 Task: Search one way flight ticket for 4 adults, 2 children, 2 infants in seat and 1 infant on lap in premium economy from Waterloo: Waterloo Regional Airport to Laramie: Laramie Regional Airport on 5-3-2023. Choice of flights is American. Number of bags: 2 carry on bags. Price is upto 89000. Outbound departure time preference is 13:00.
Action: Mouse moved to (354, 298)
Screenshot: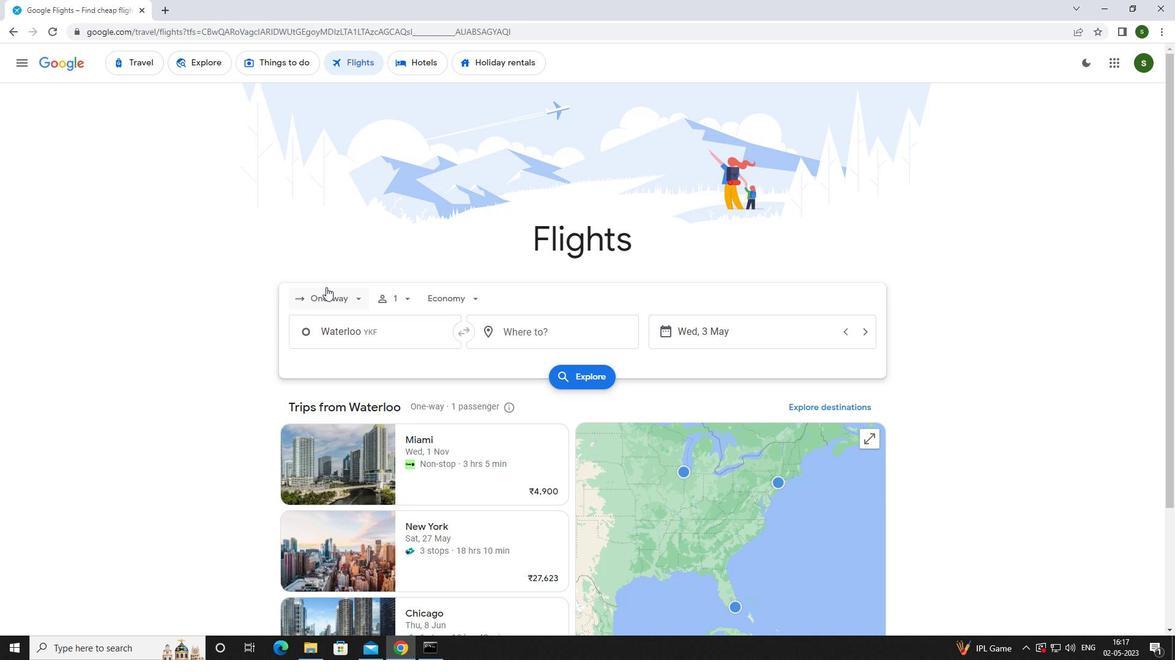 
Action: Mouse pressed left at (354, 298)
Screenshot: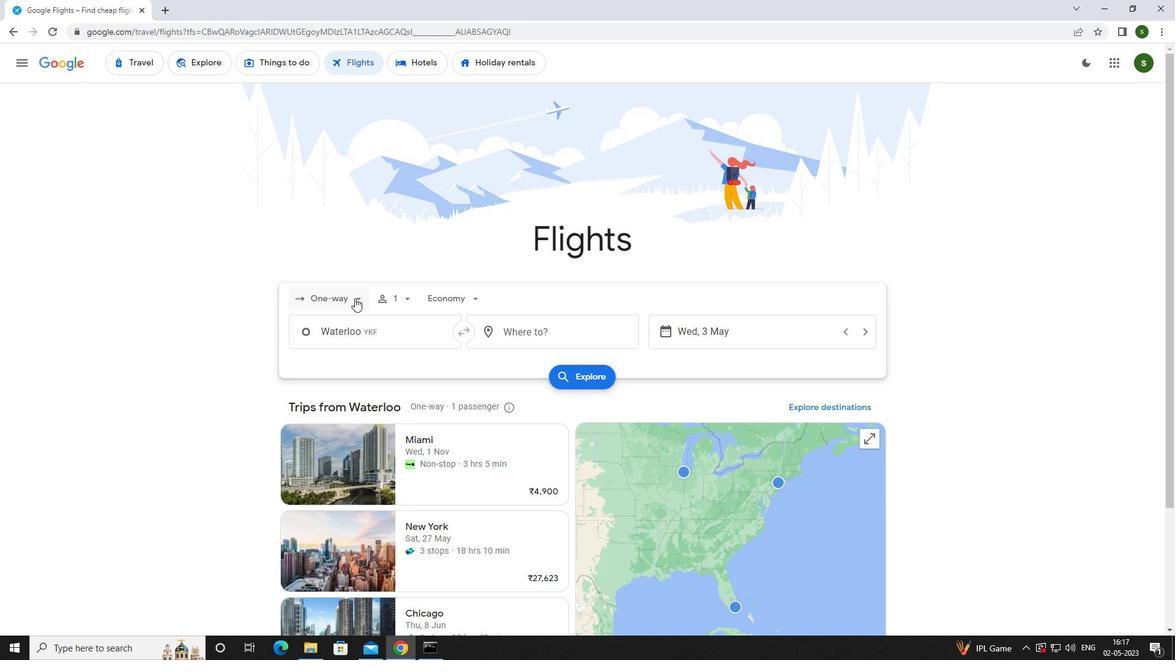 
Action: Mouse moved to (343, 352)
Screenshot: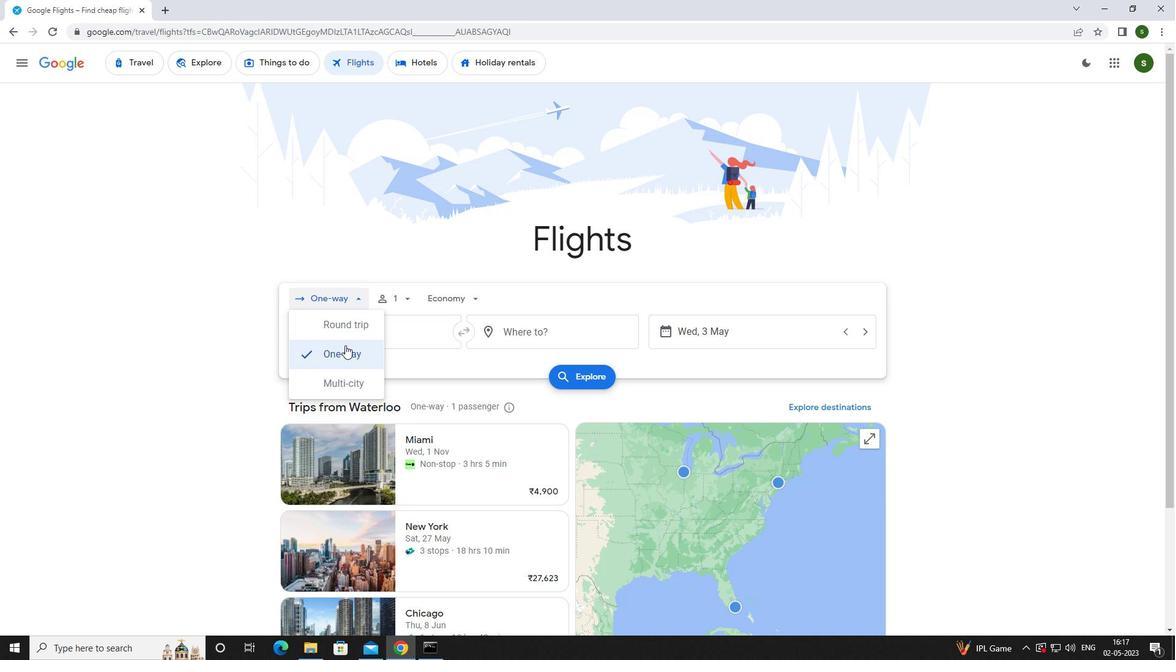 
Action: Mouse pressed left at (343, 352)
Screenshot: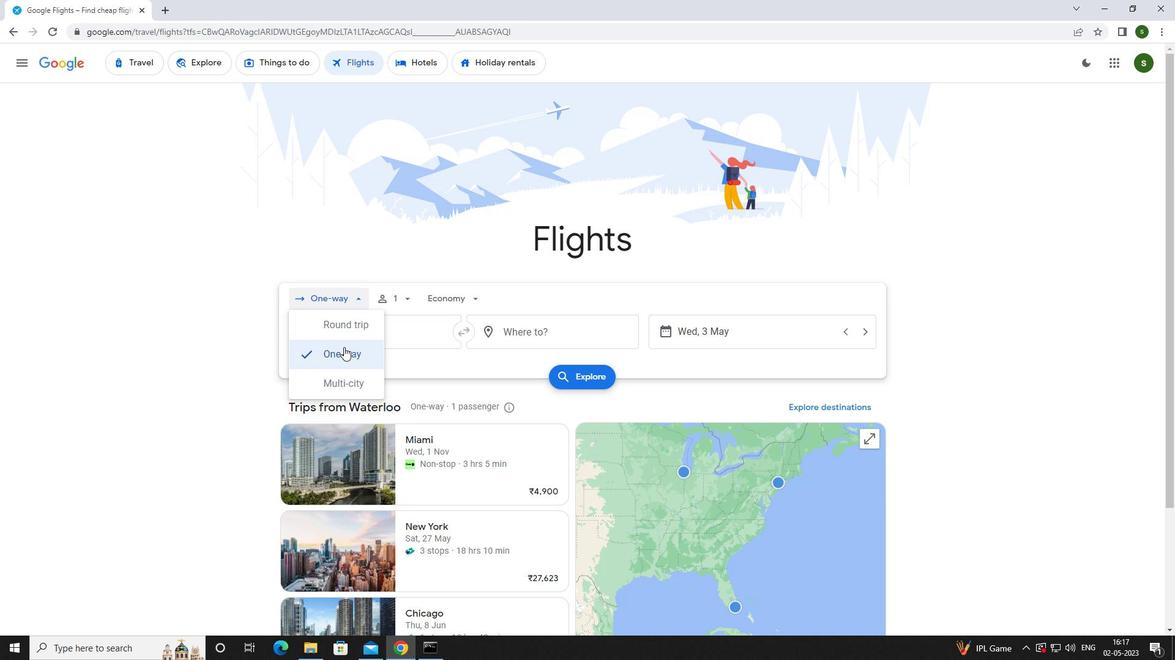 
Action: Mouse moved to (397, 295)
Screenshot: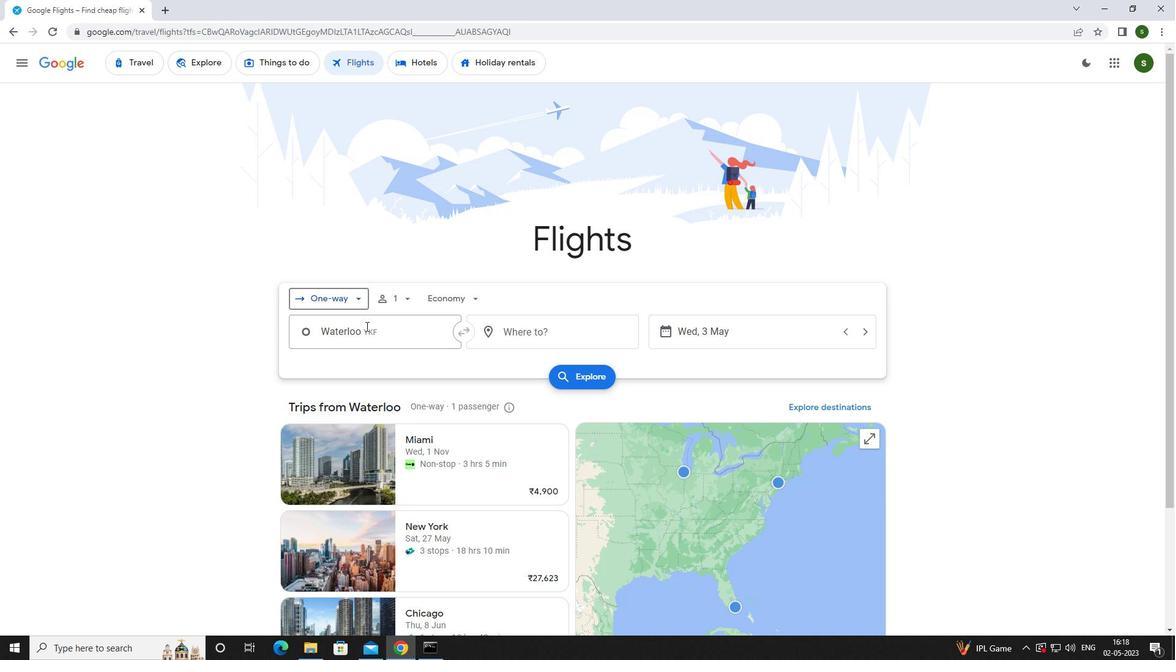 
Action: Mouse pressed left at (397, 295)
Screenshot: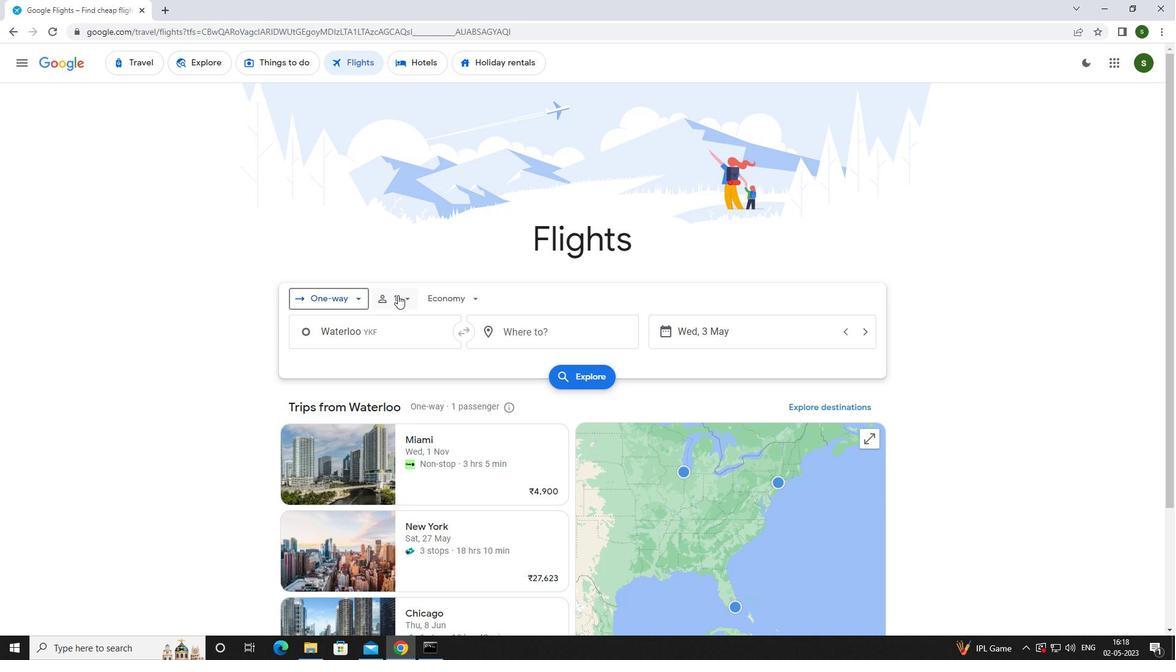 
Action: Mouse moved to (504, 329)
Screenshot: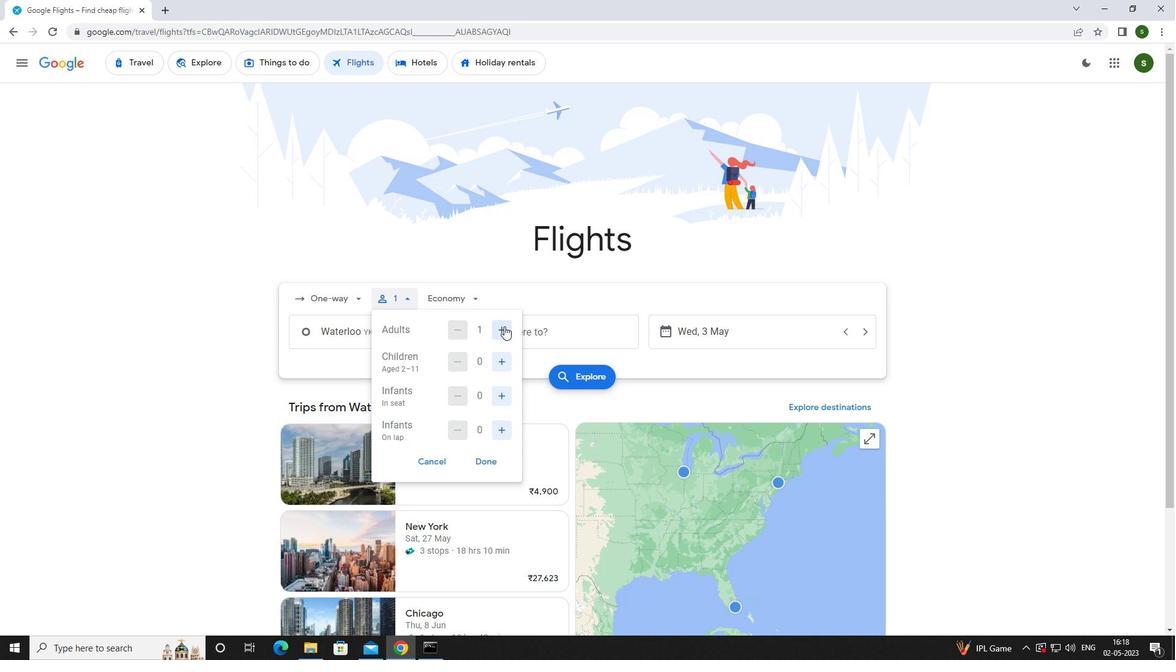
Action: Mouse pressed left at (504, 329)
Screenshot: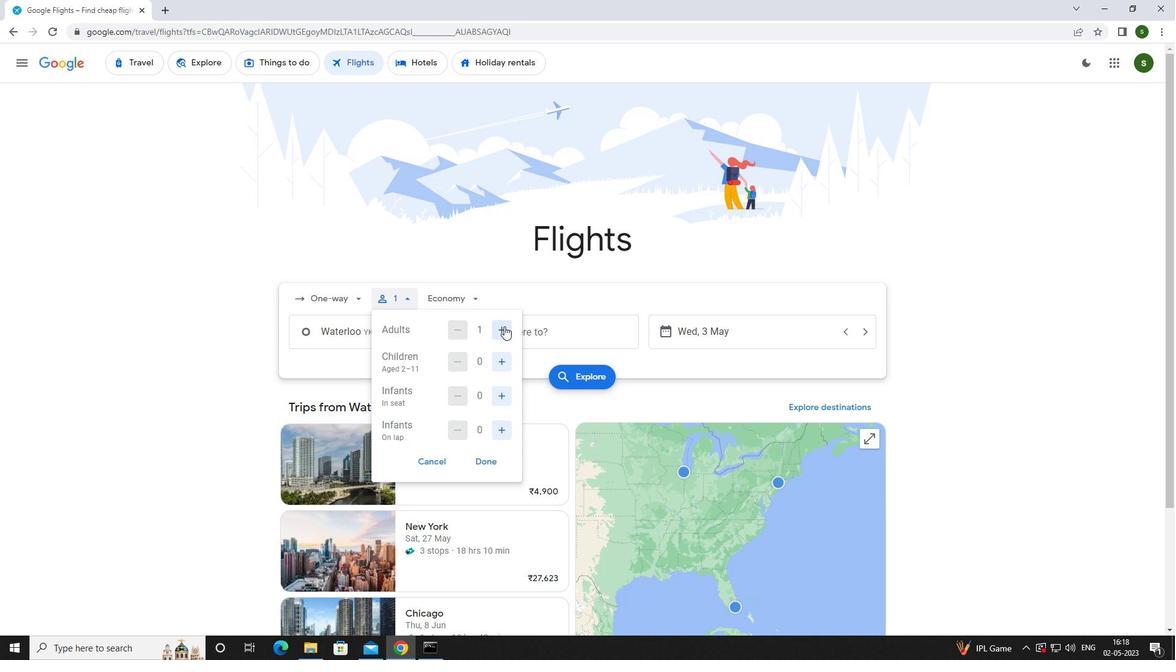 
Action: Mouse moved to (506, 329)
Screenshot: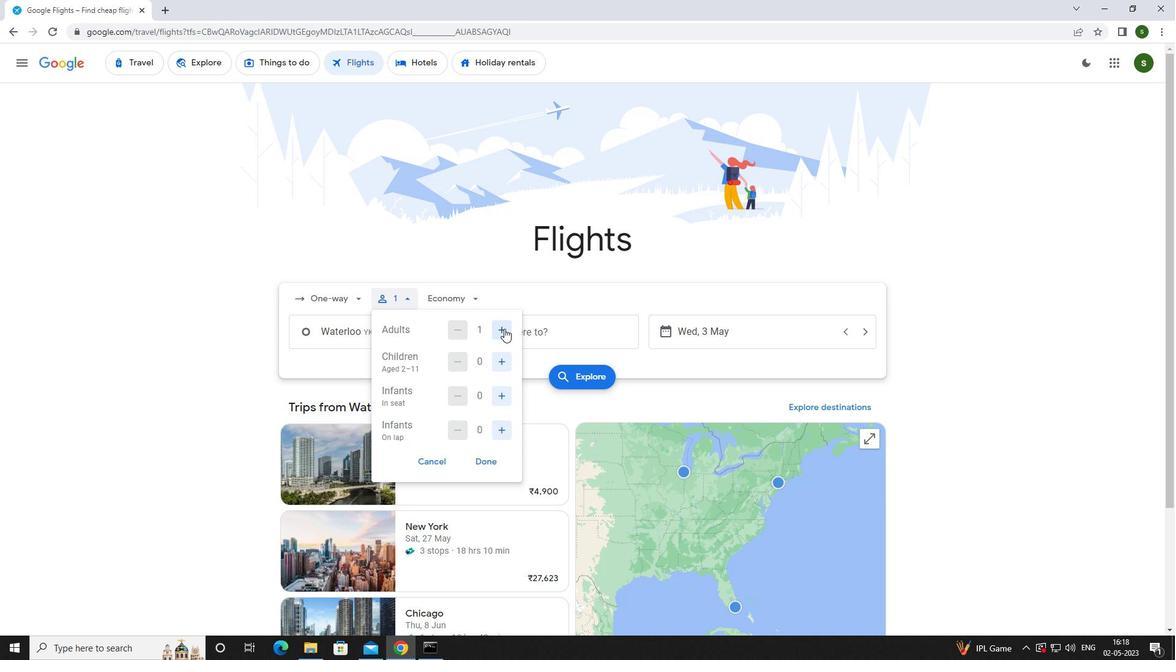 
Action: Mouse pressed left at (506, 329)
Screenshot: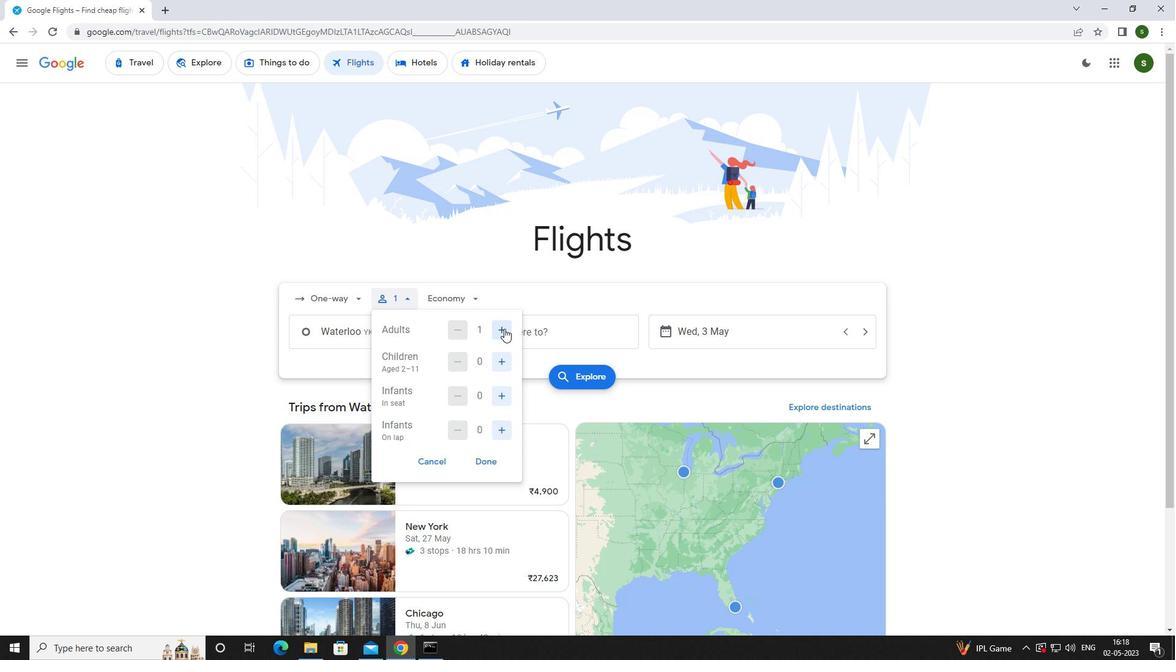 
Action: Mouse moved to (506, 328)
Screenshot: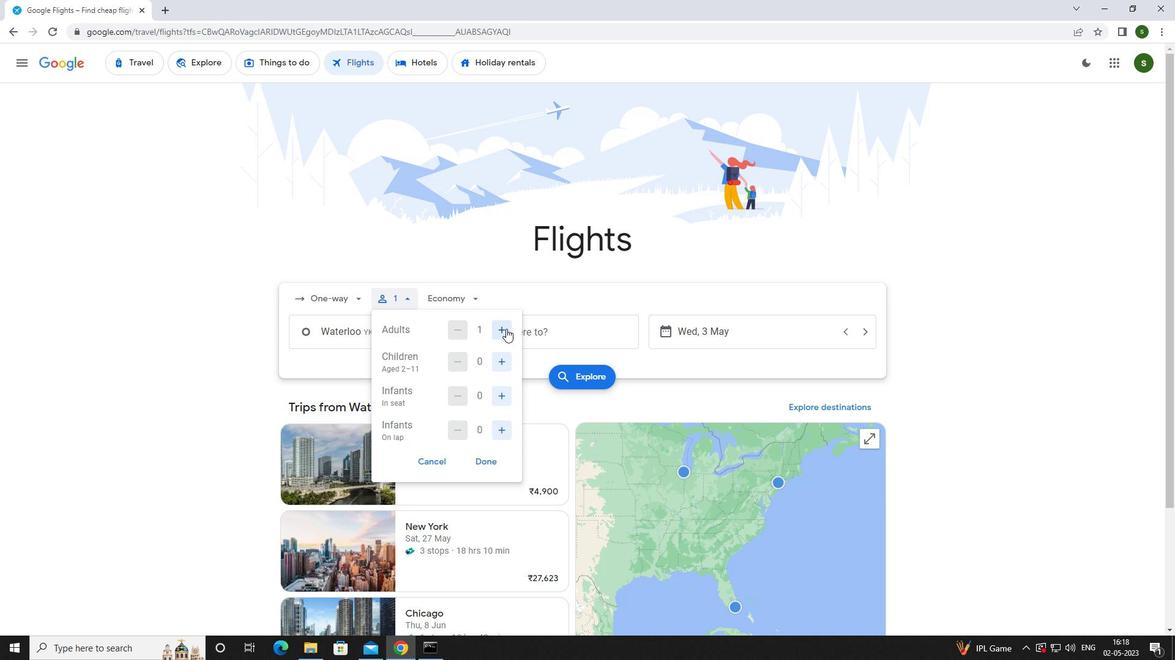 
Action: Mouse pressed left at (506, 328)
Screenshot: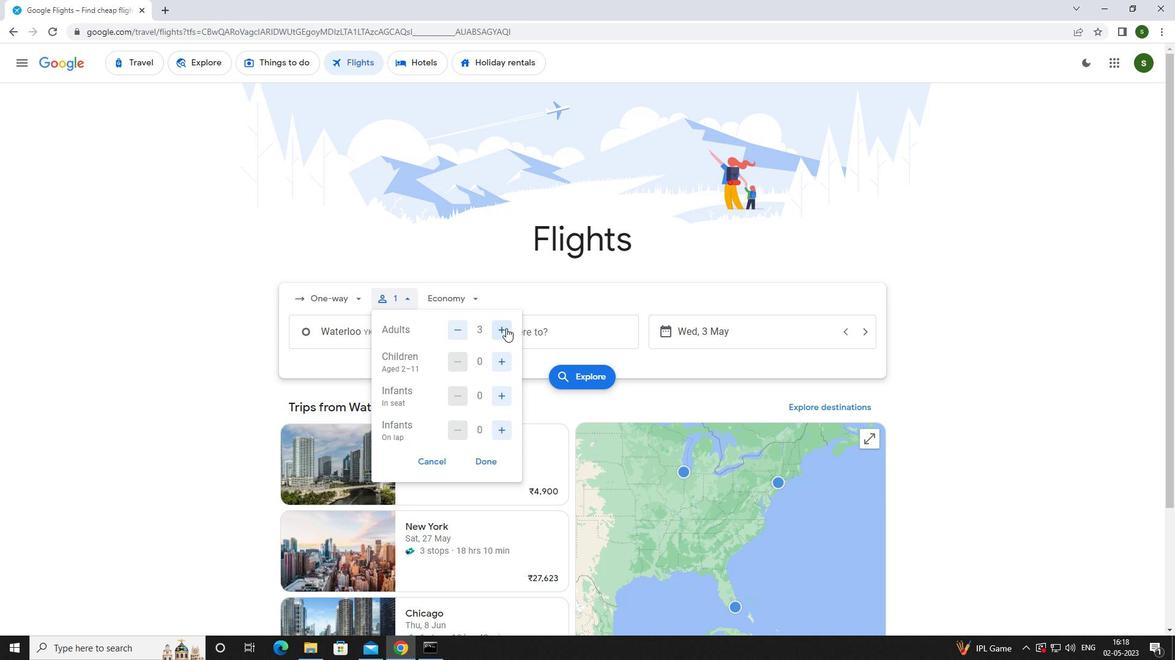 
Action: Mouse moved to (501, 360)
Screenshot: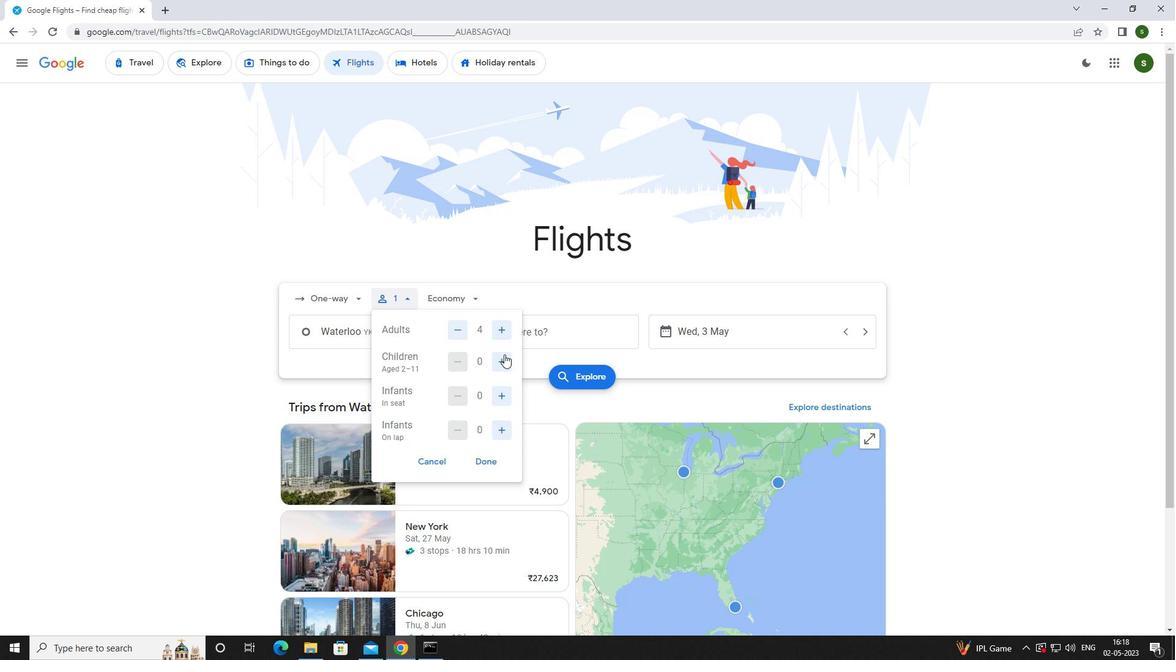 
Action: Mouse pressed left at (501, 360)
Screenshot: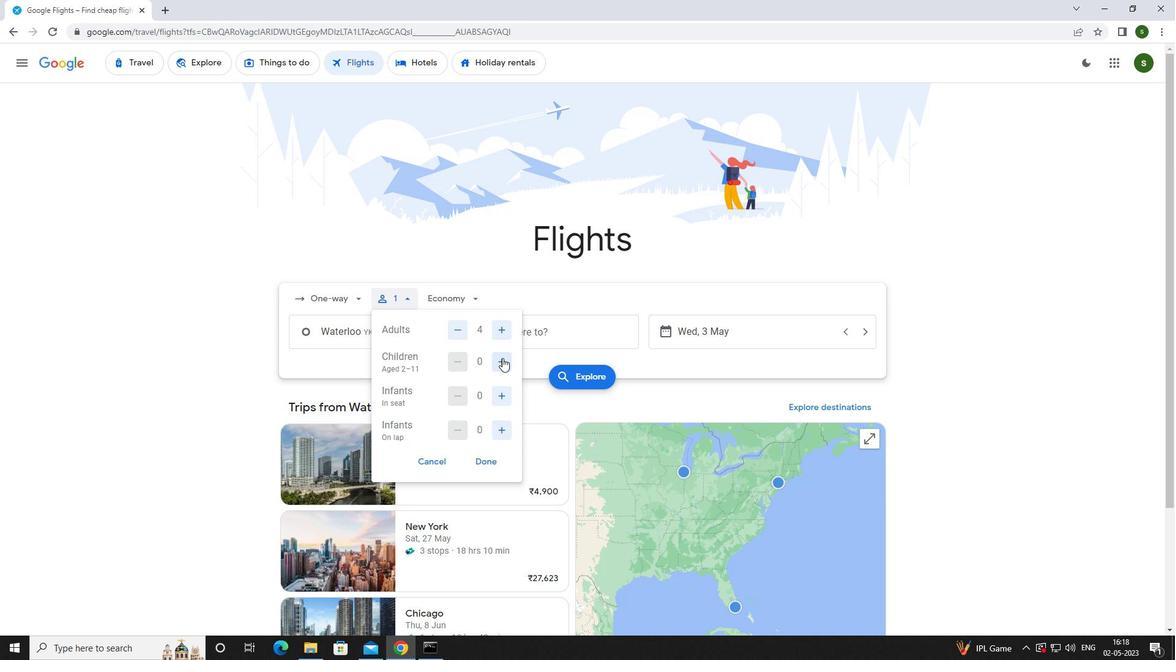 
Action: Mouse pressed left at (501, 360)
Screenshot: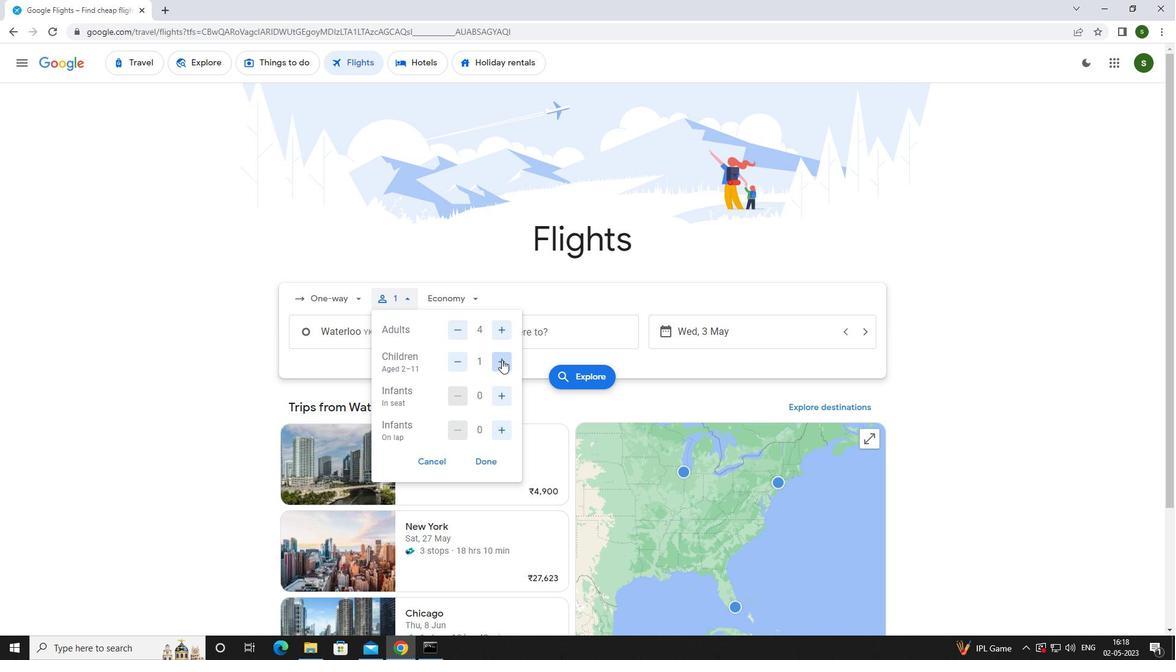 
Action: Mouse moved to (500, 396)
Screenshot: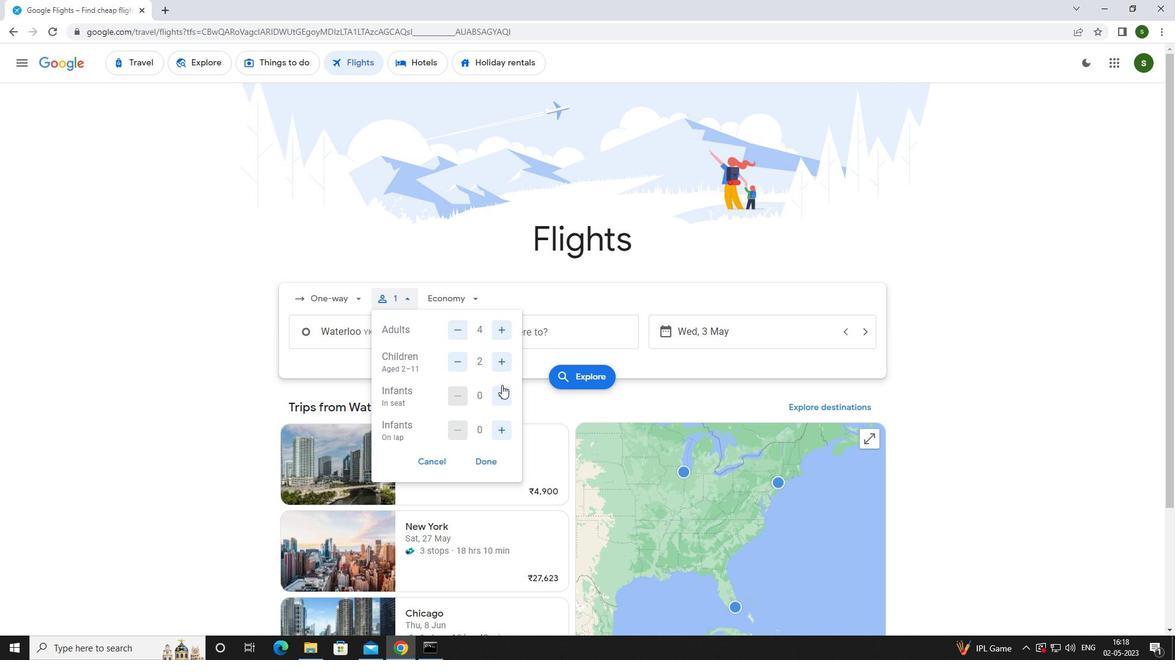 
Action: Mouse pressed left at (500, 396)
Screenshot: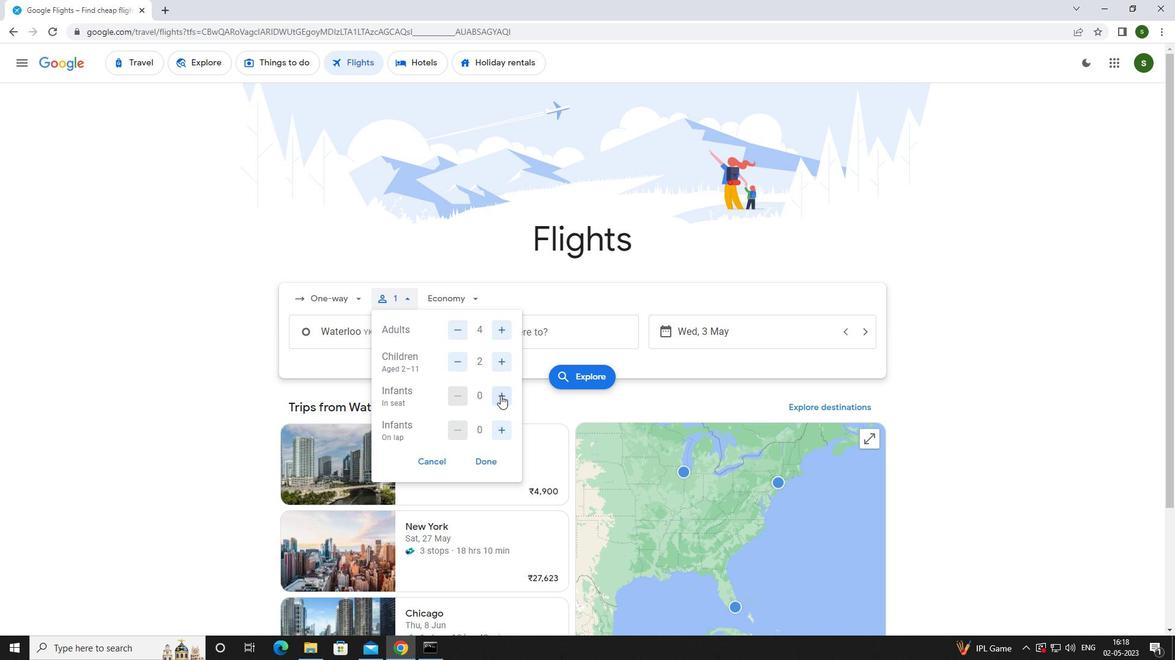 
Action: Mouse pressed left at (500, 396)
Screenshot: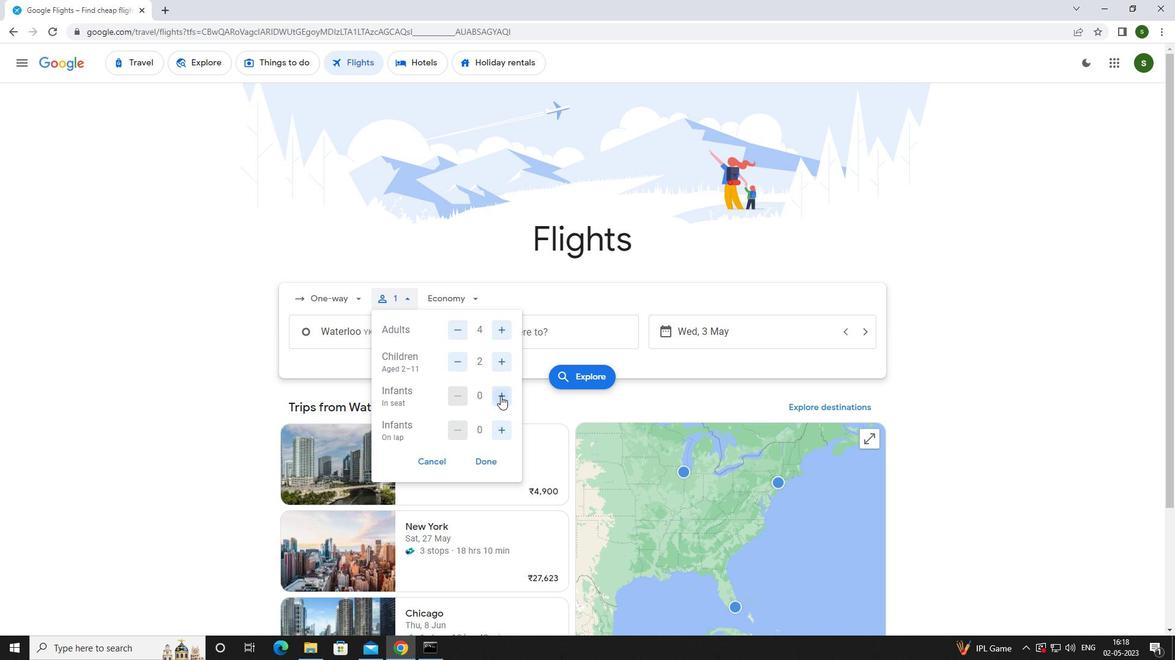 
Action: Mouse moved to (494, 425)
Screenshot: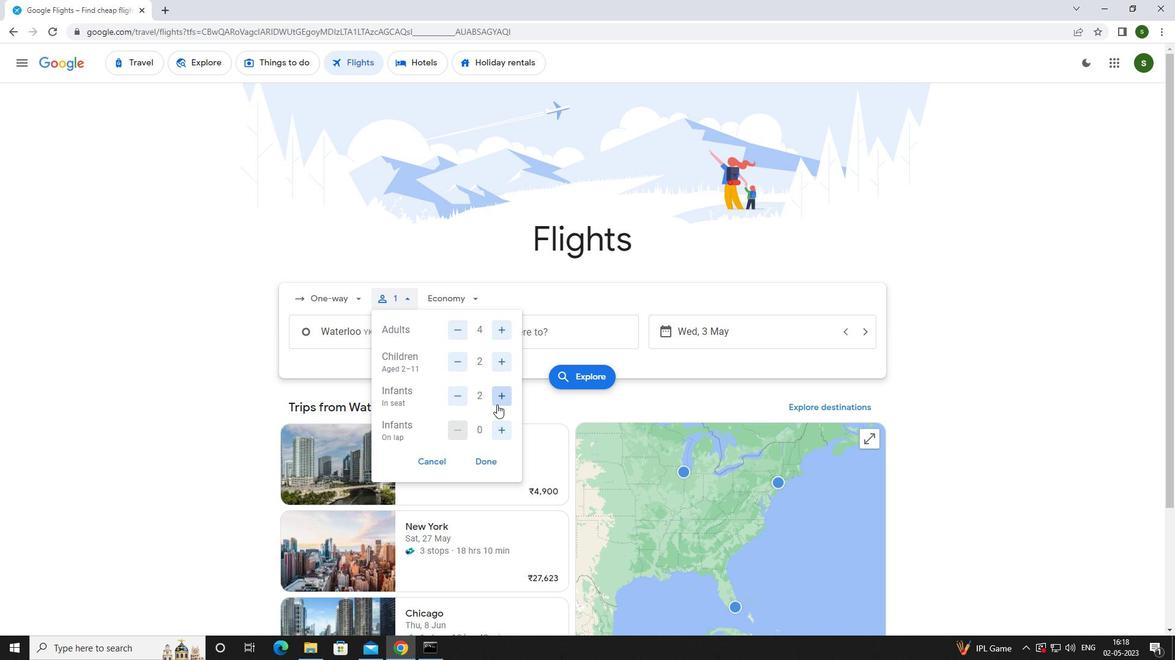
Action: Mouse pressed left at (494, 425)
Screenshot: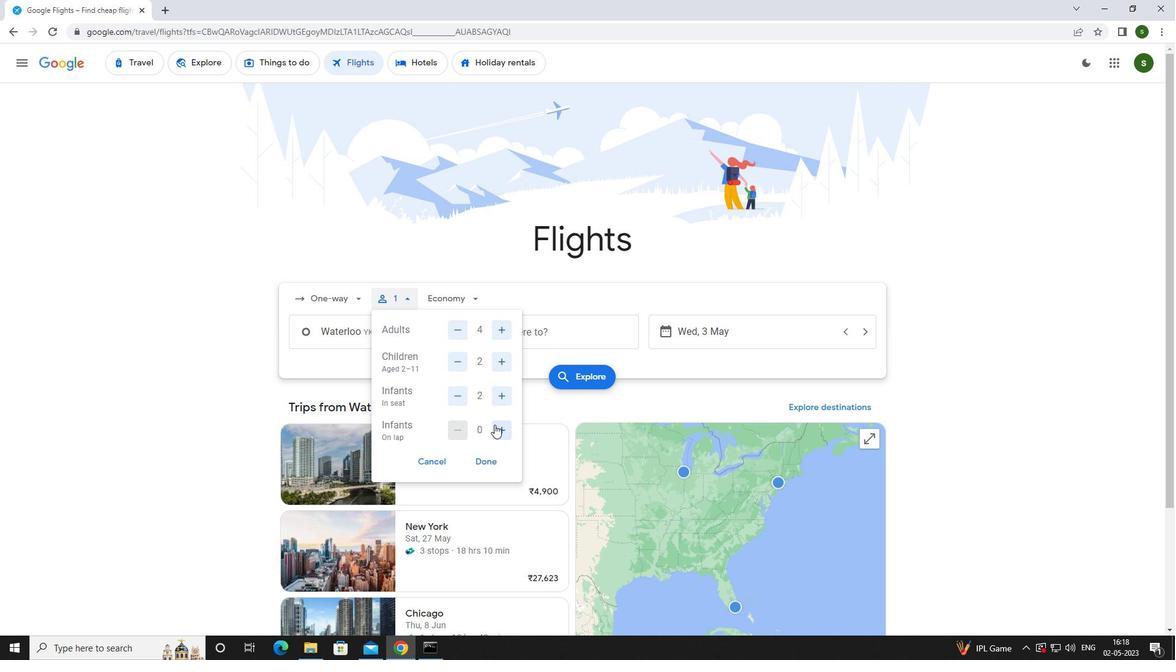 
Action: Mouse moved to (470, 302)
Screenshot: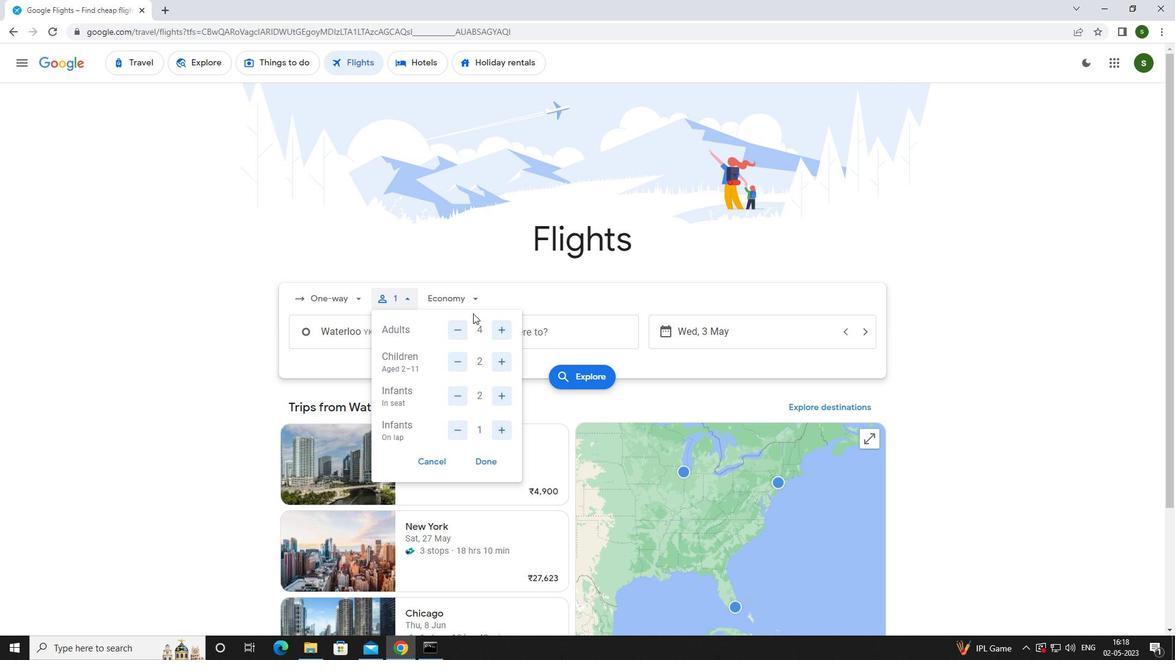 
Action: Mouse pressed left at (470, 302)
Screenshot: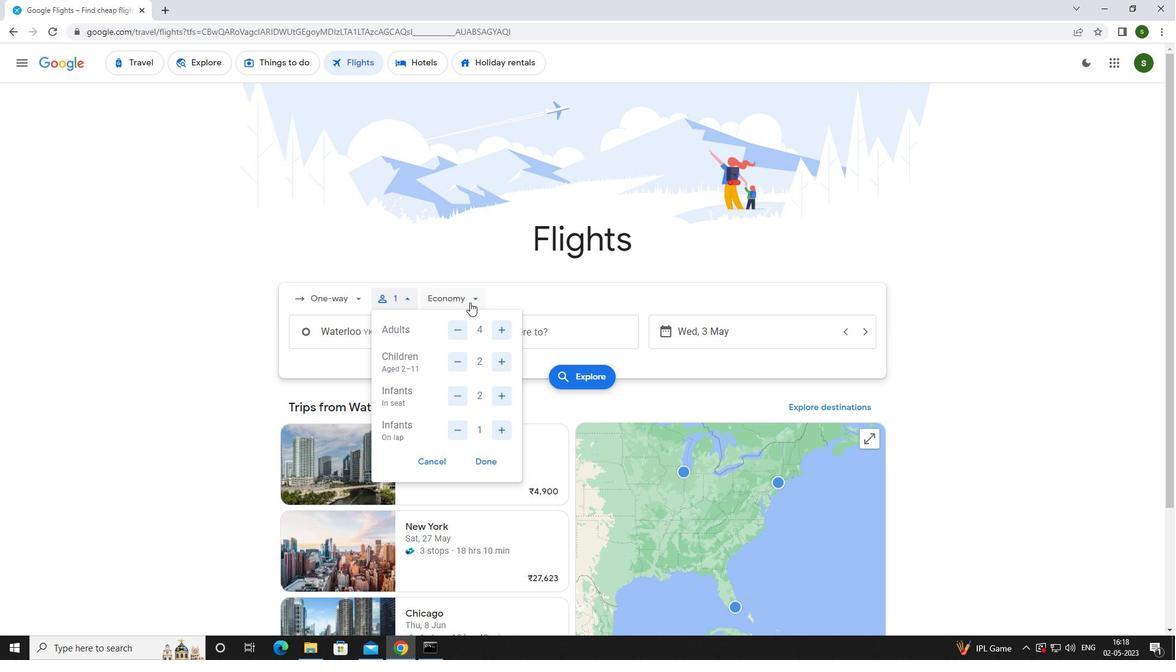
Action: Mouse moved to (476, 350)
Screenshot: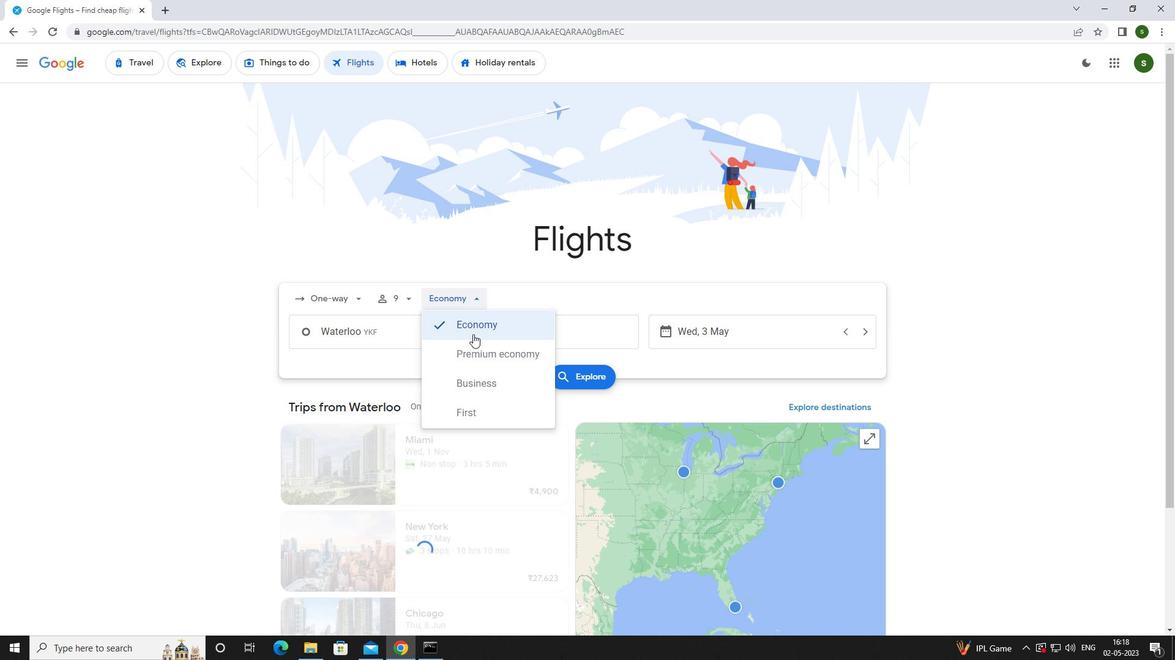 
Action: Mouse pressed left at (476, 350)
Screenshot: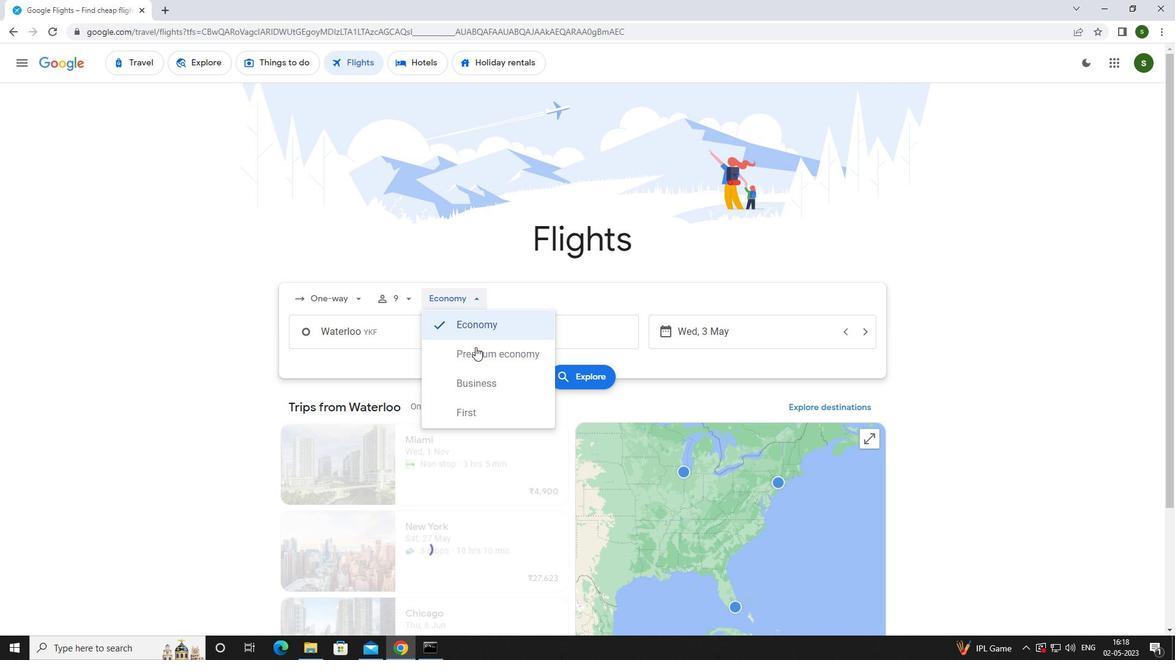 
Action: Mouse moved to (406, 336)
Screenshot: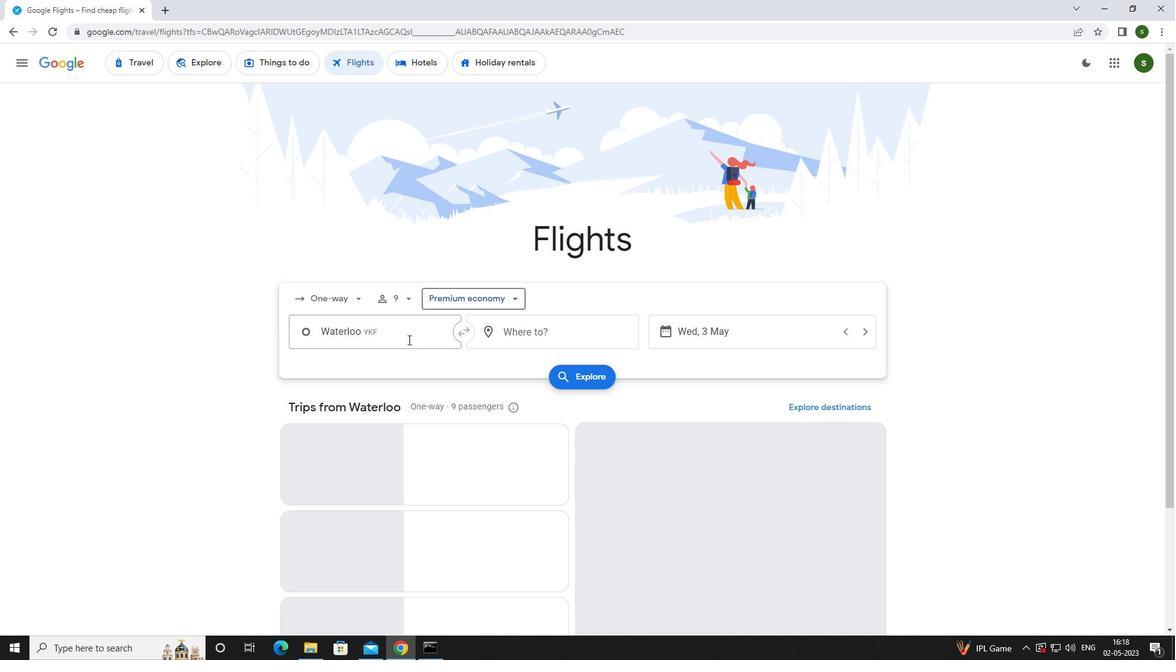 
Action: Mouse pressed left at (406, 336)
Screenshot: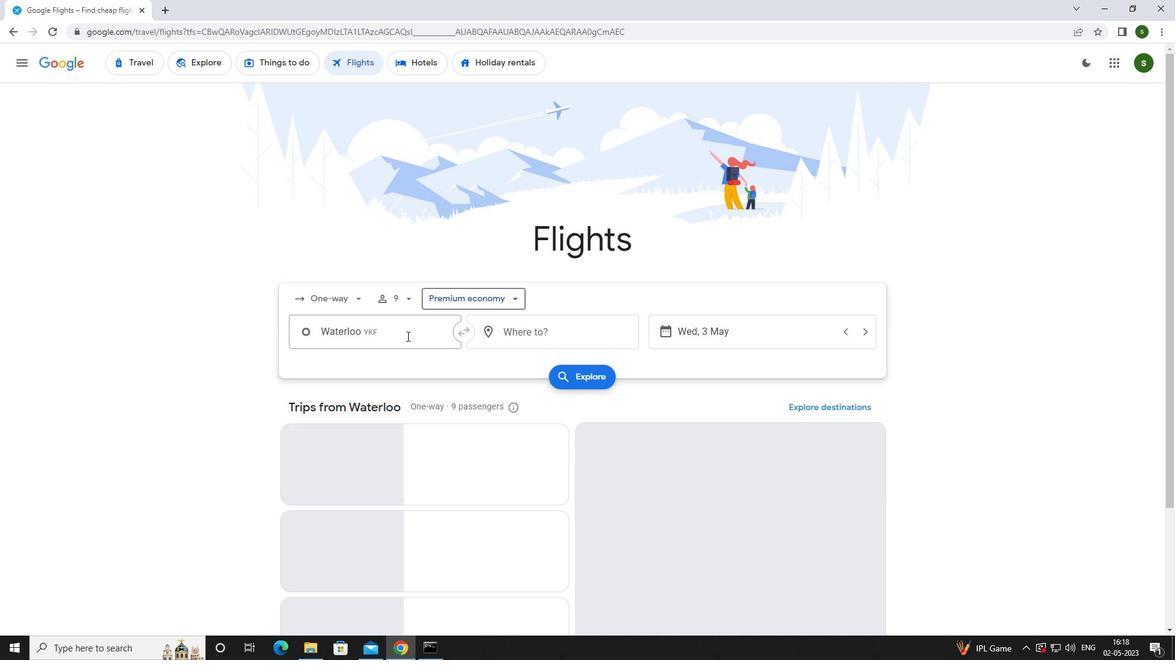 
Action: Mouse moved to (410, 333)
Screenshot: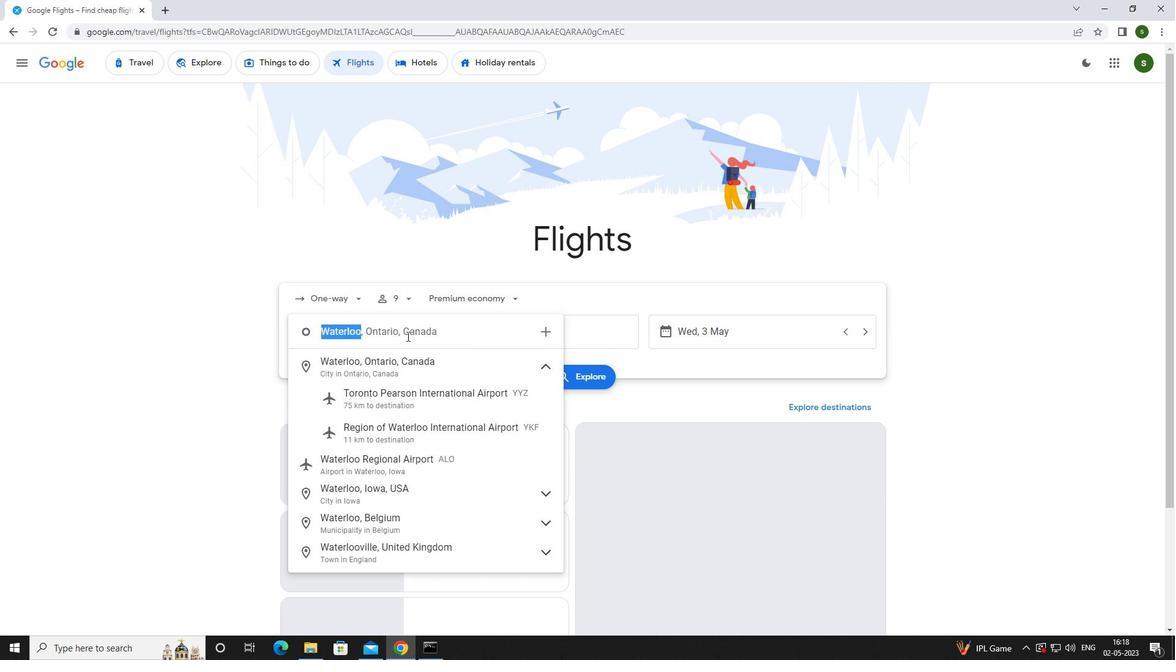 
Action: Key pressed <Key.caps_lock>w<Key.caps_lock>aterlo
Screenshot: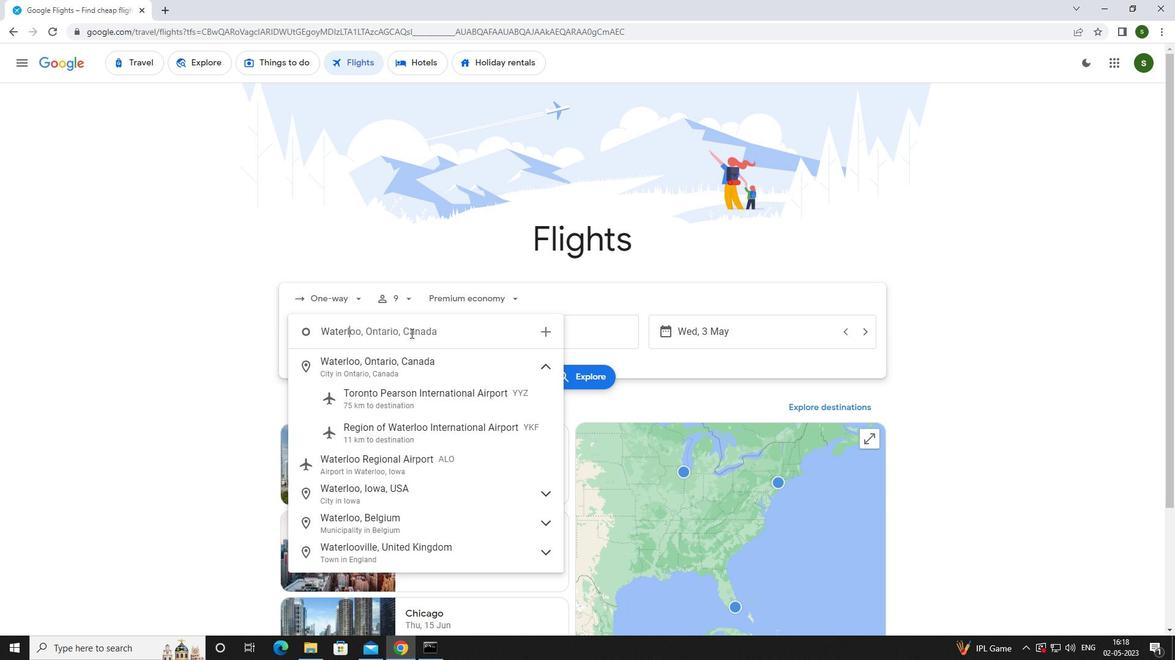 
Action: Mouse moved to (418, 432)
Screenshot: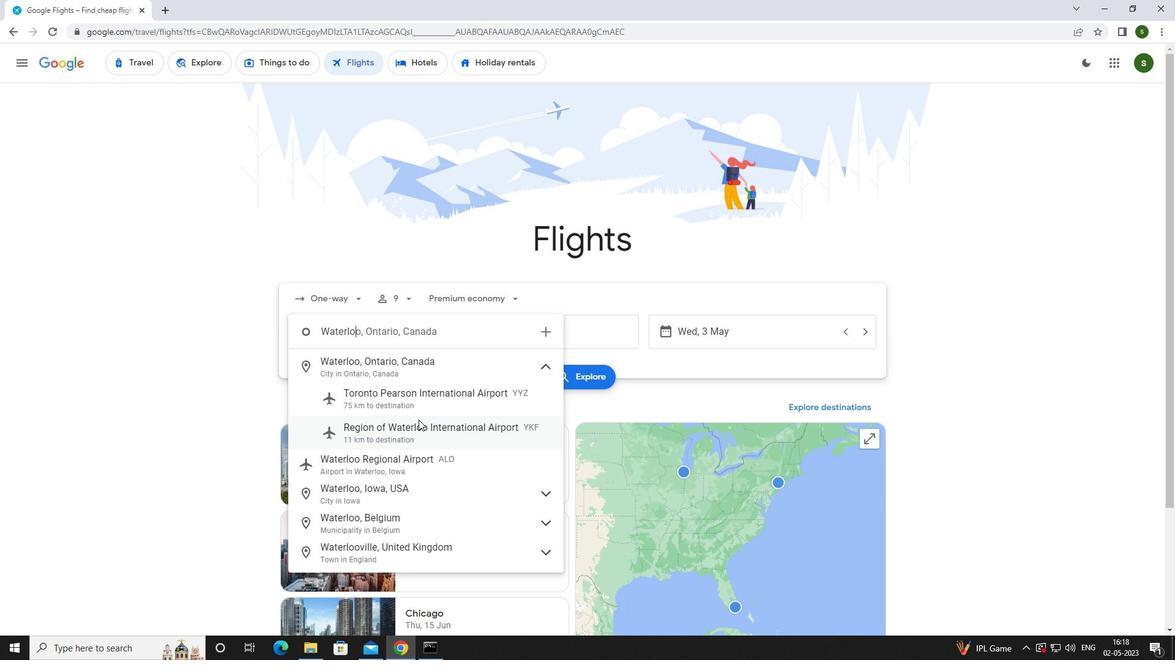 
Action: Mouse pressed left at (418, 432)
Screenshot: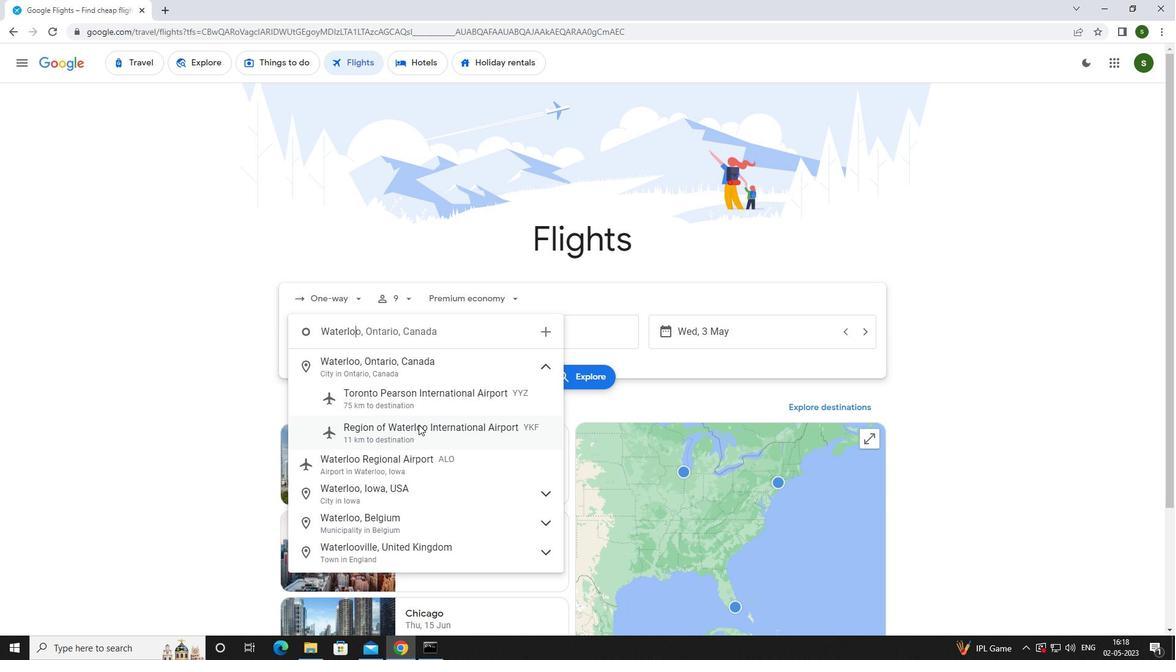 
Action: Mouse moved to (568, 336)
Screenshot: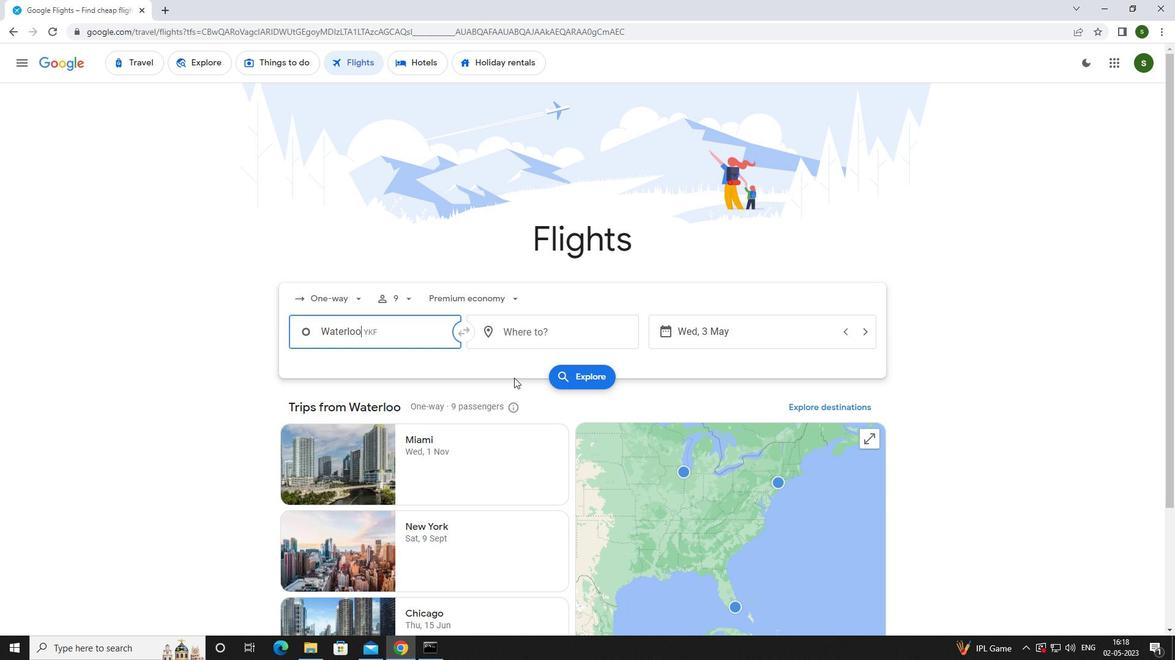 
Action: Mouse pressed left at (568, 336)
Screenshot: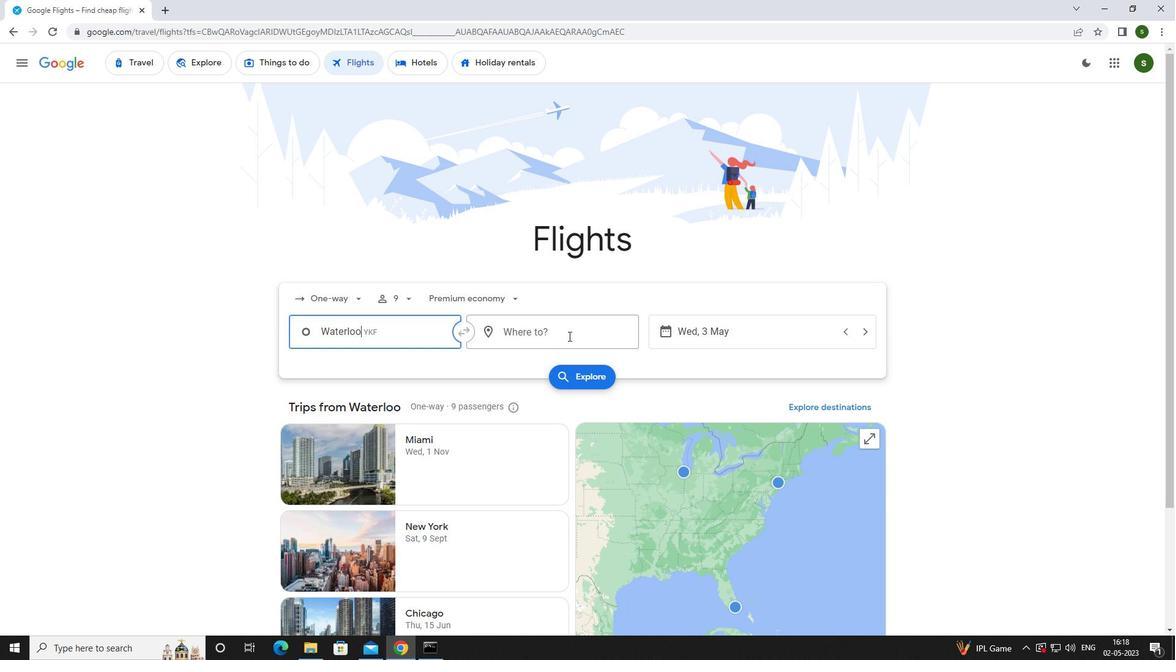 
Action: Mouse moved to (574, 335)
Screenshot: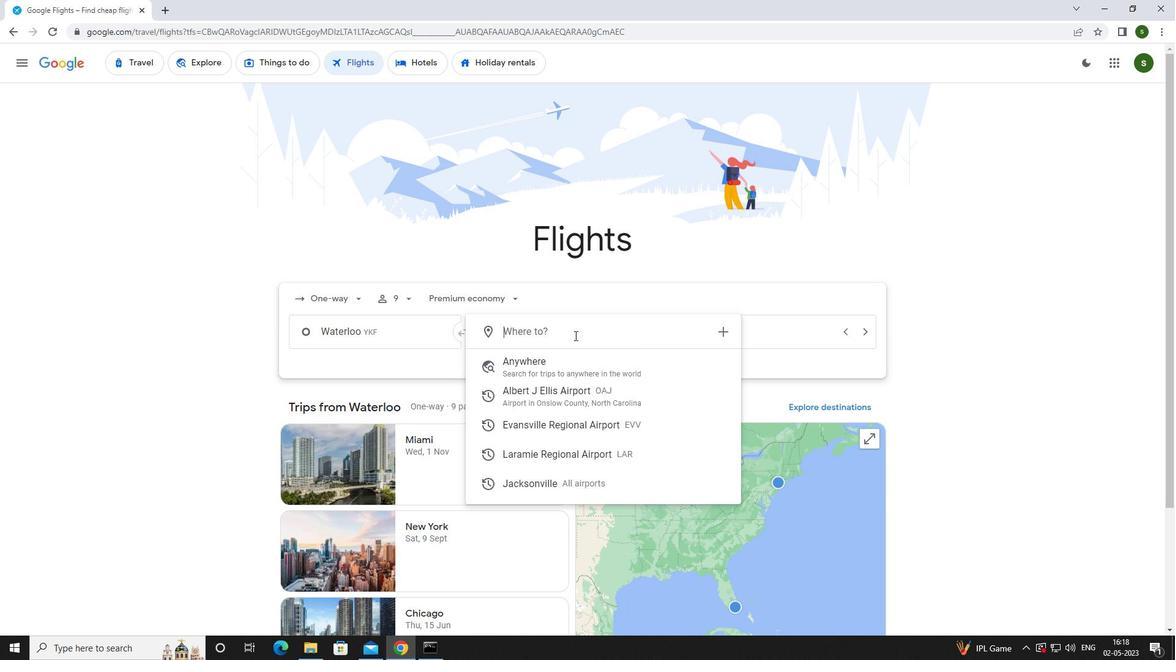 
Action: Key pressed <Key.caps_lock>l<Key.caps_lock>aramie
Screenshot: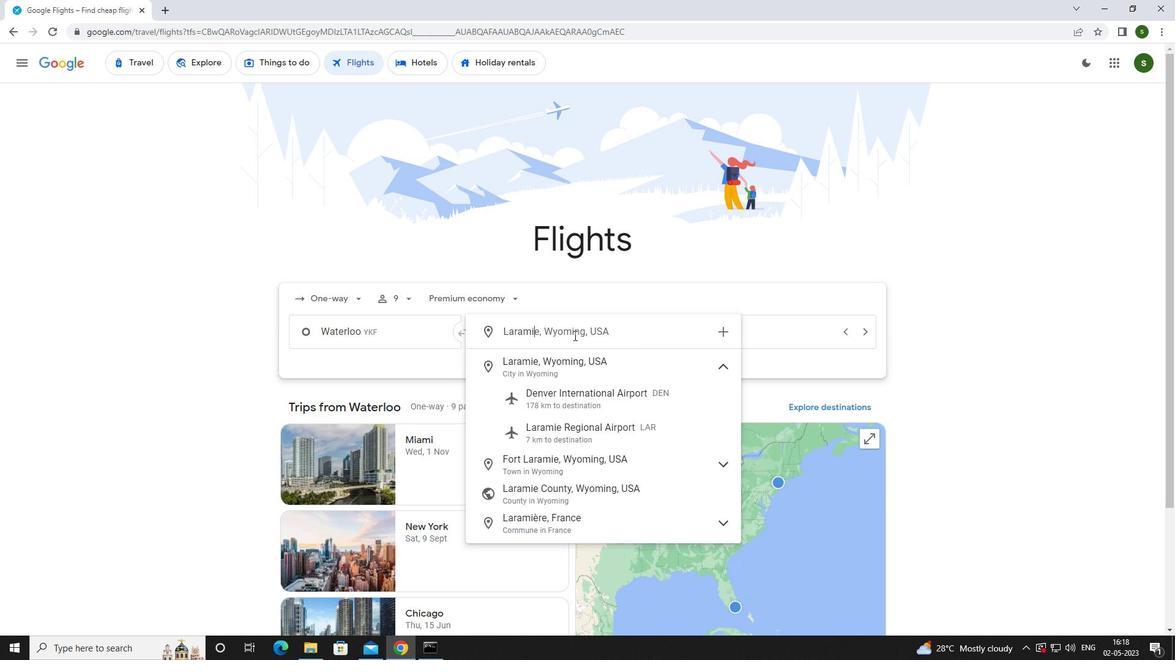 
Action: Mouse moved to (547, 440)
Screenshot: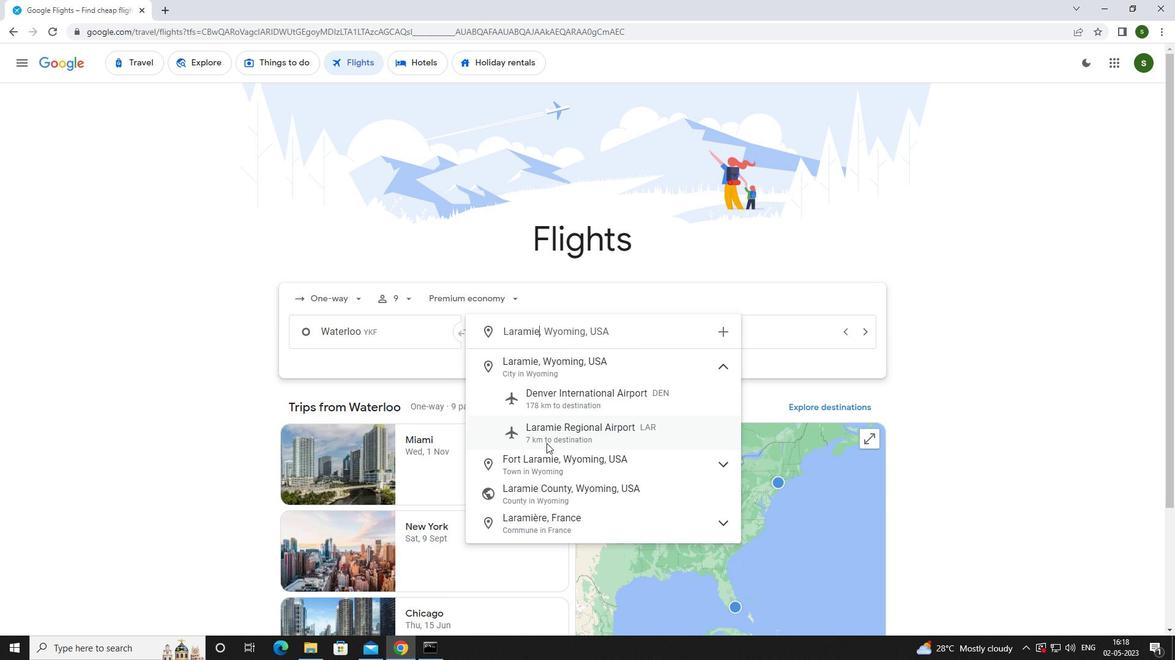 
Action: Mouse pressed left at (547, 440)
Screenshot: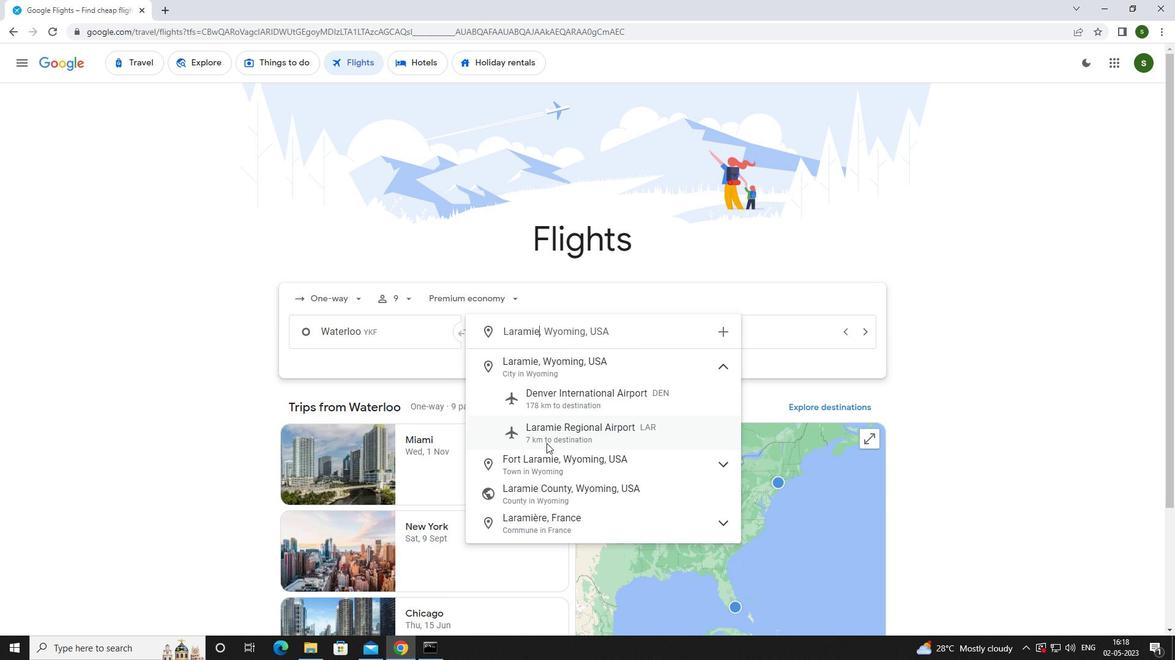 
Action: Mouse moved to (758, 333)
Screenshot: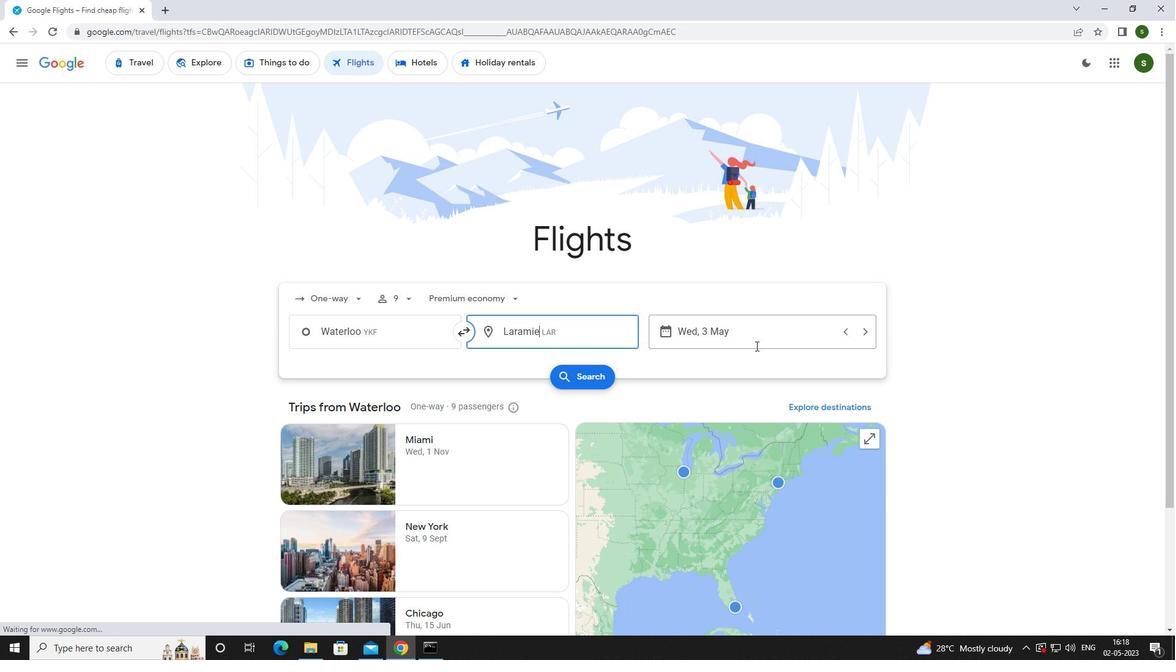 
Action: Mouse pressed left at (758, 333)
Screenshot: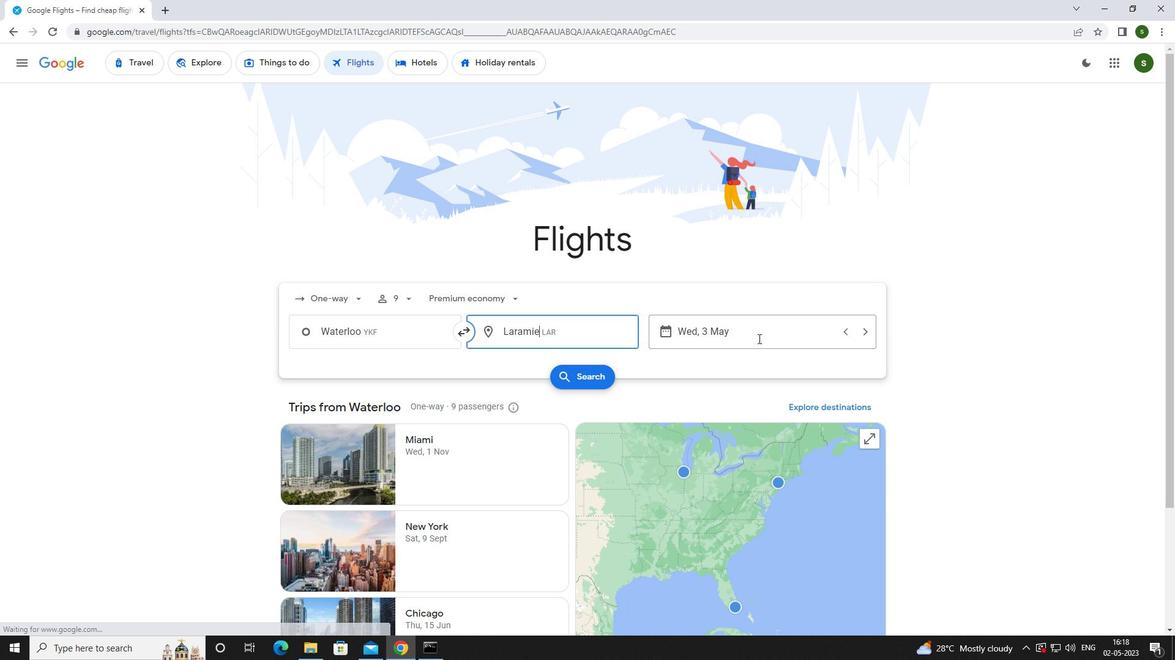
Action: Mouse moved to (531, 407)
Screenshot: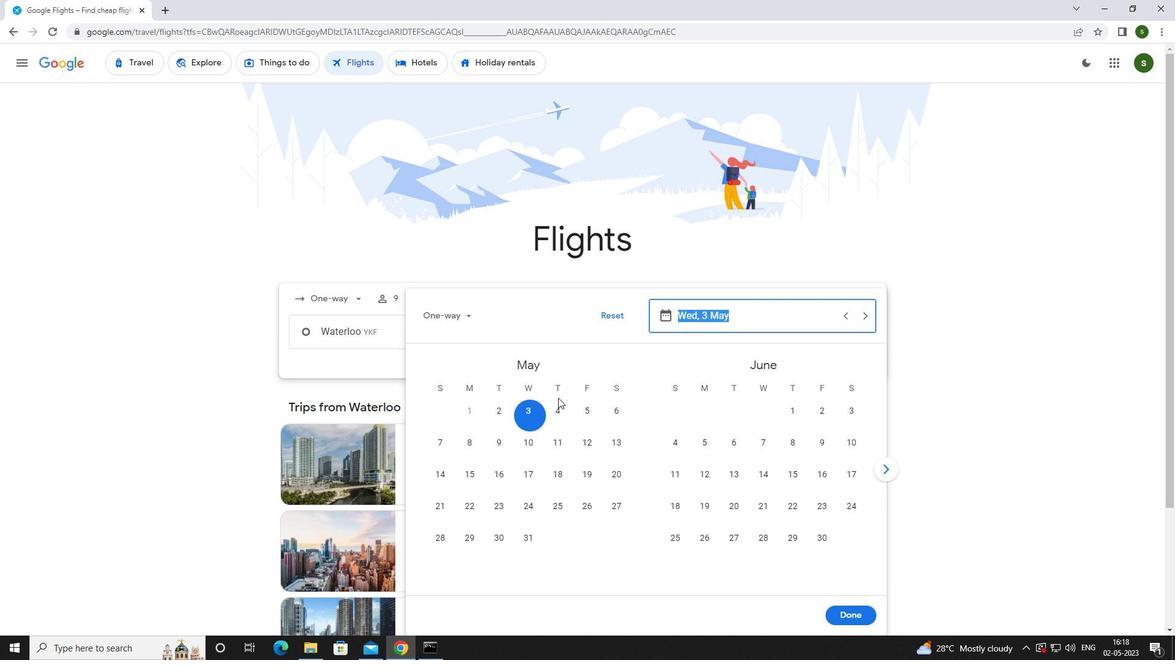 
Action: Mouse pressed left at (531, 407)
Screenshot: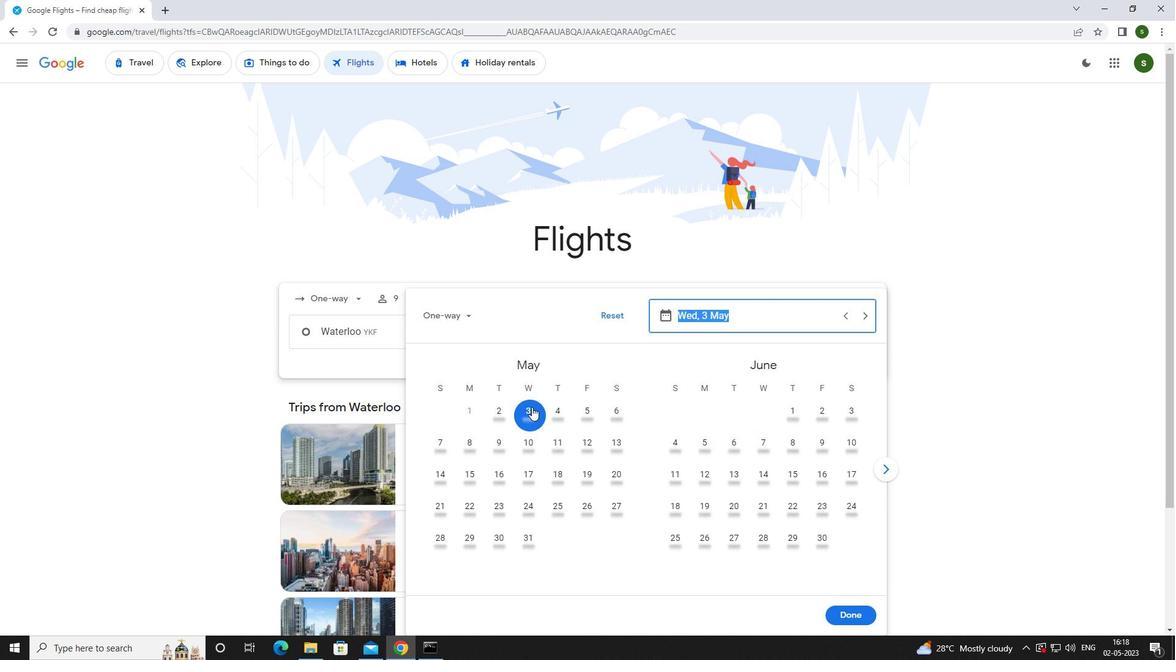 
Action: Mouse moved to (862, 614)
Screenshot: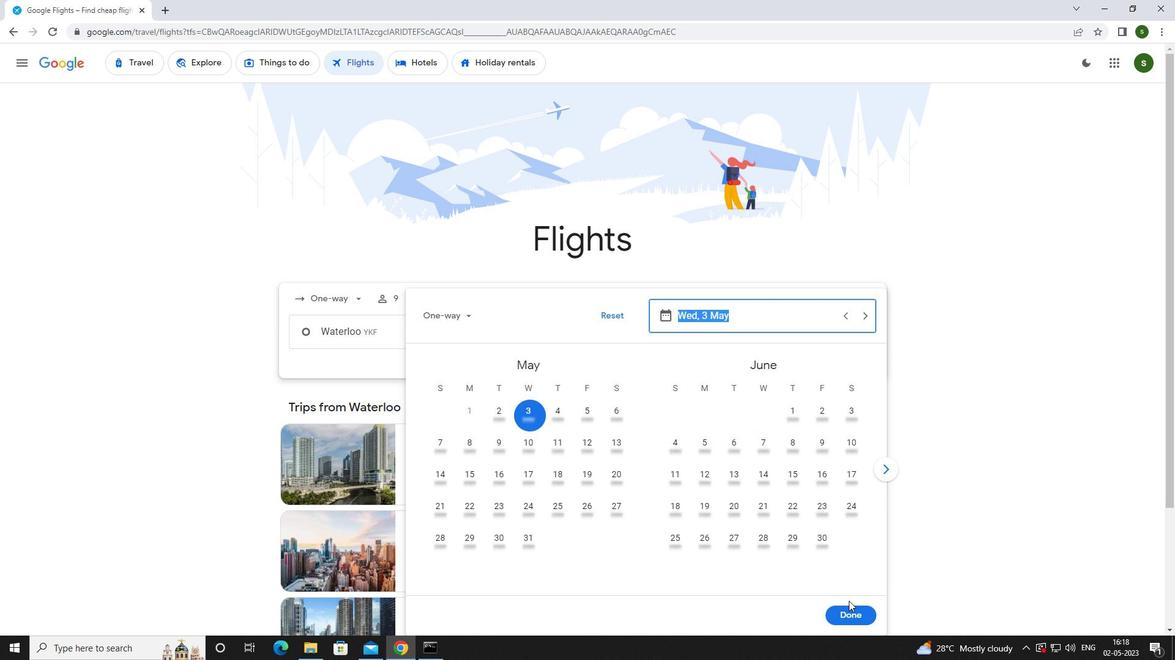 
Action: Mouse pressed left at (862, 614)
Screenshot: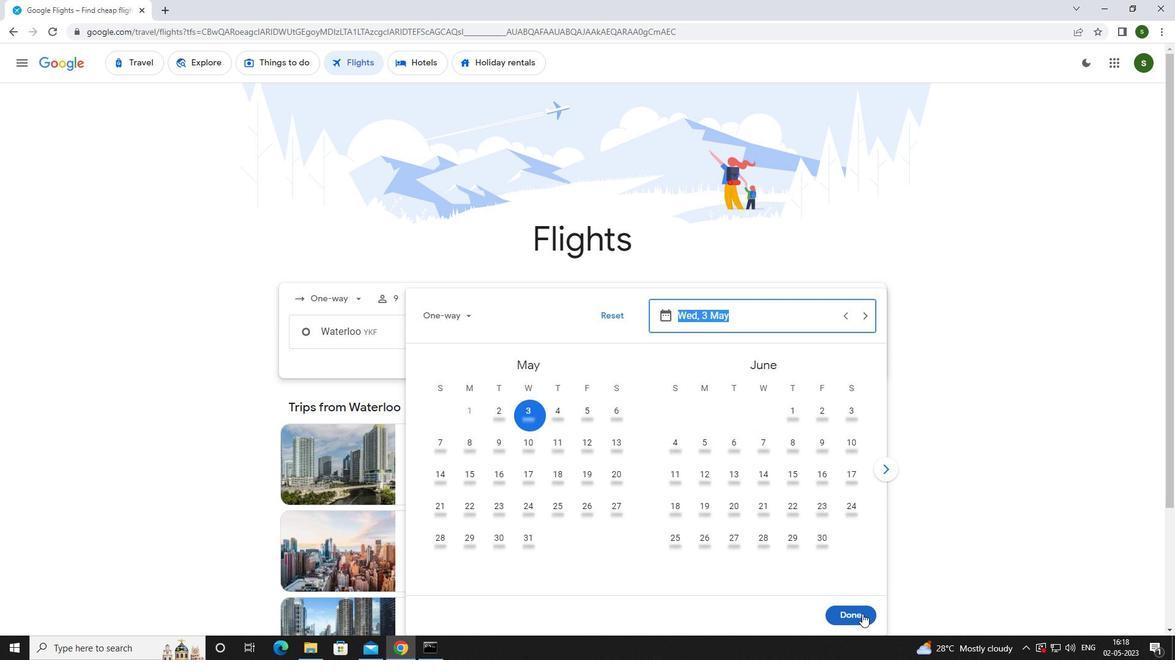 
Action: Mouse moved to (595, 376)
Screenshot: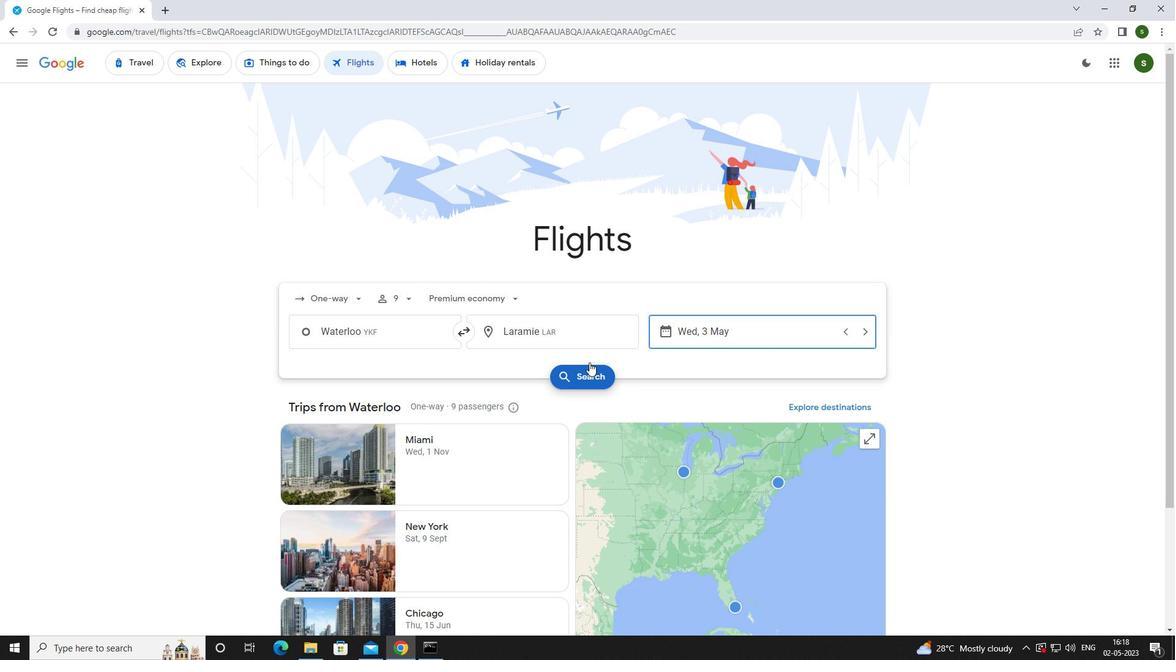 
Action: Mouse pressed left at (595, 376)
Screenshot: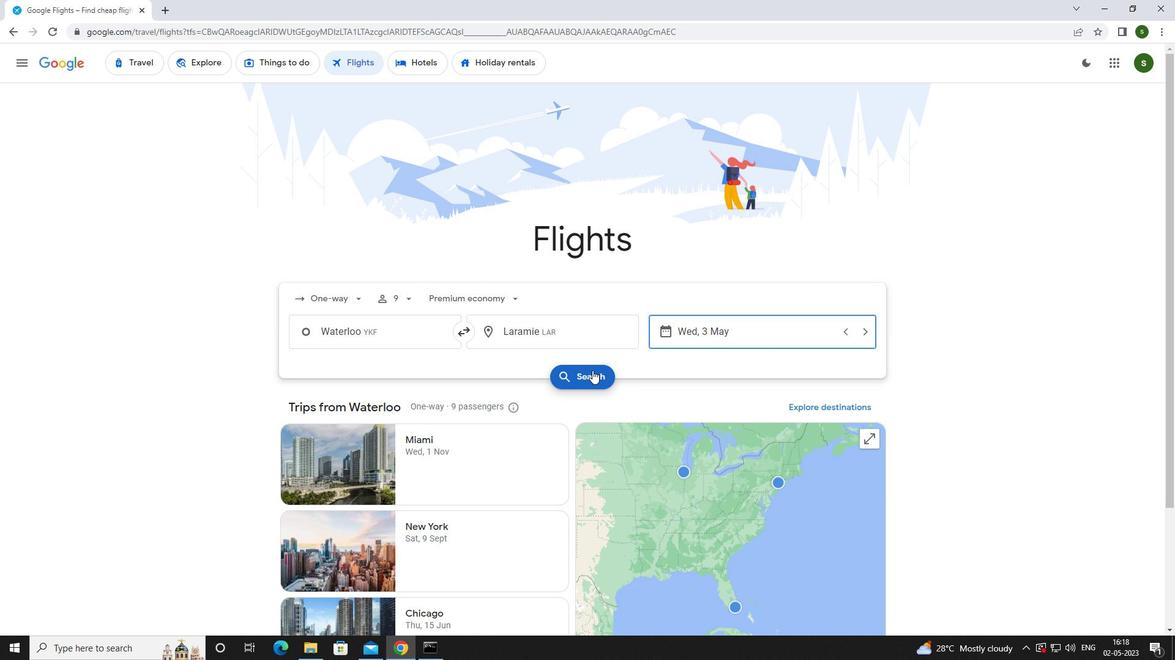 
Action: Mouse moved to (312, 171)
Screenshot: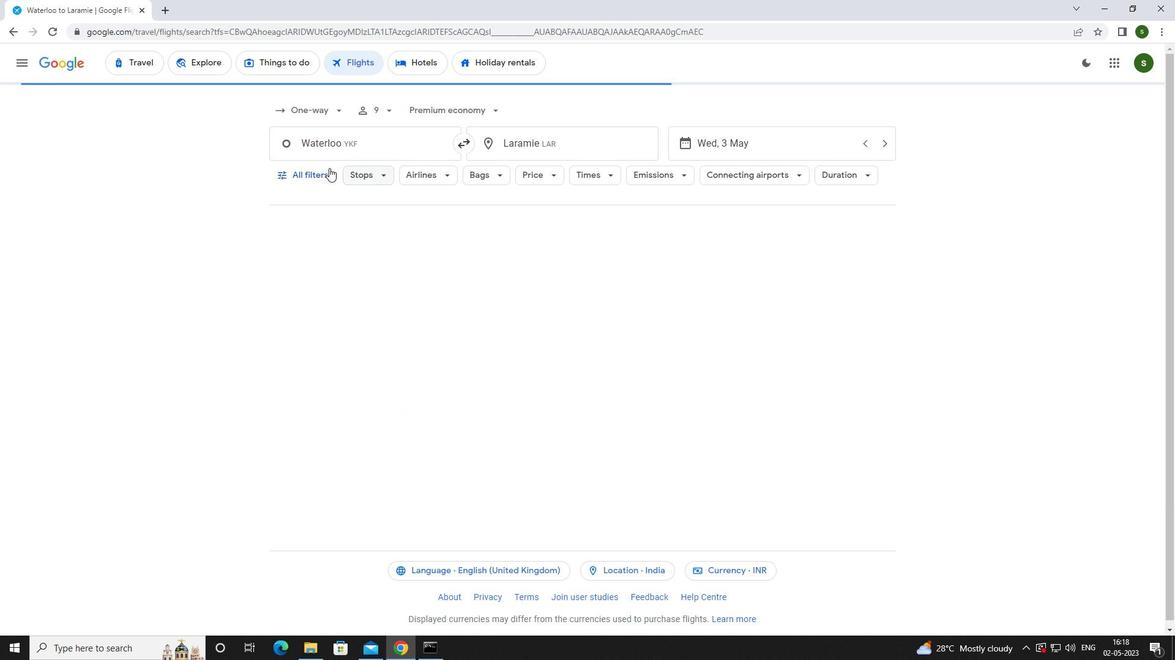 
Action: Mouse pressed left at (312, 171)
Screenshot: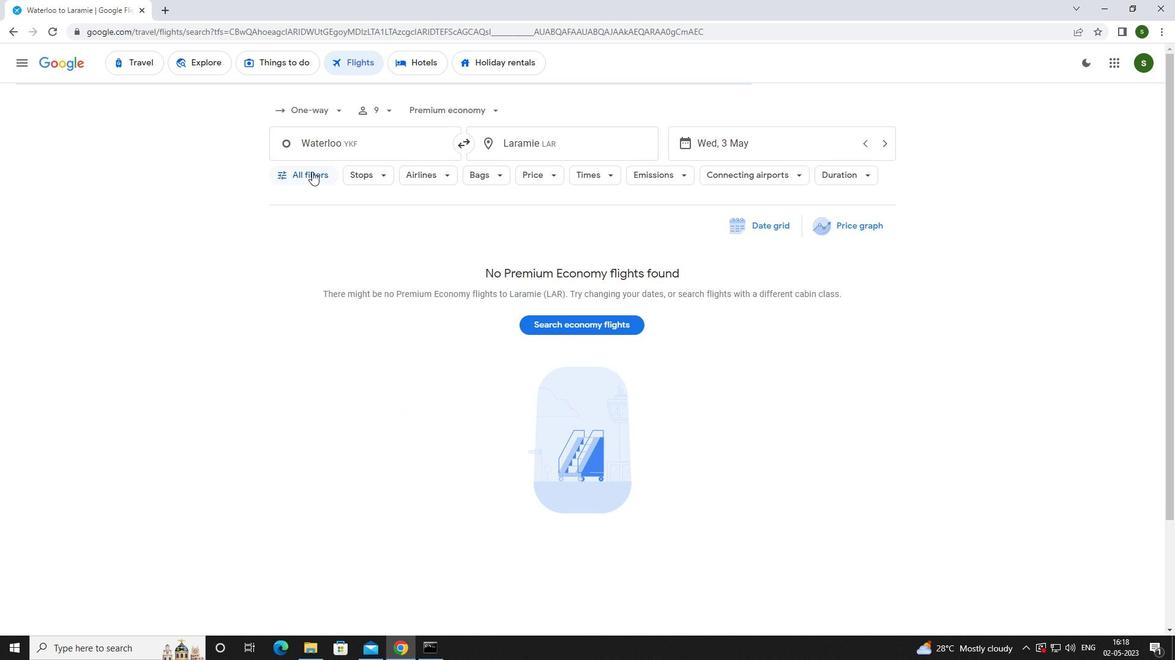 
Action: Mouse moved to (458, 435)
Screenshot: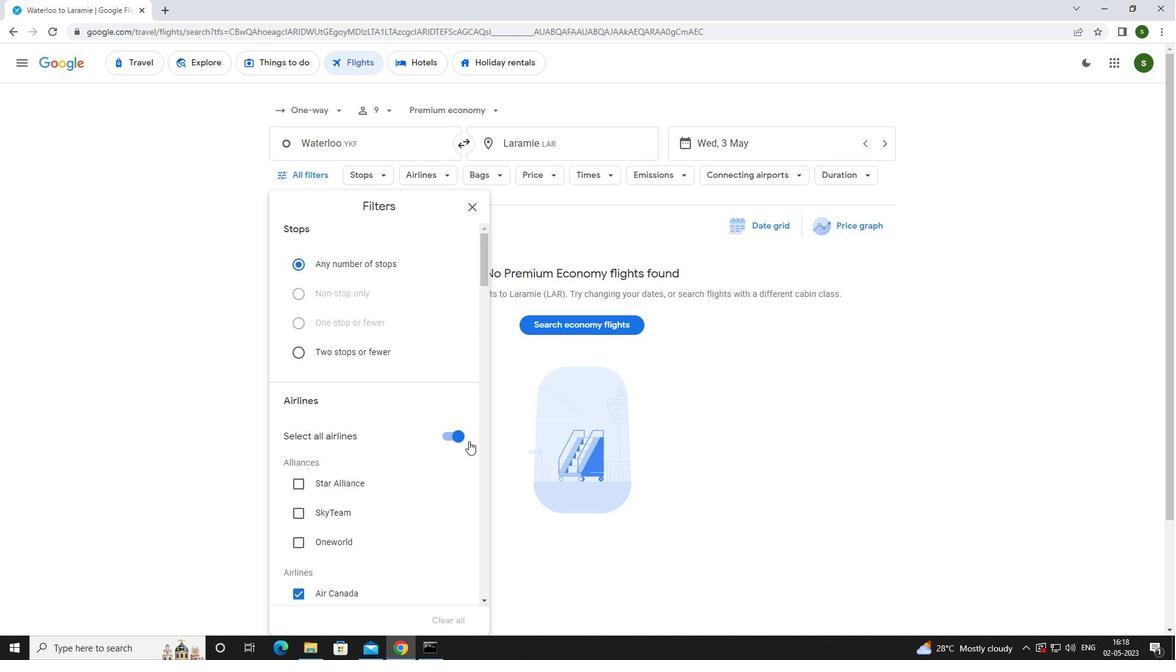 
Action: Mouse pressed left at (458, 435)
Screenshot: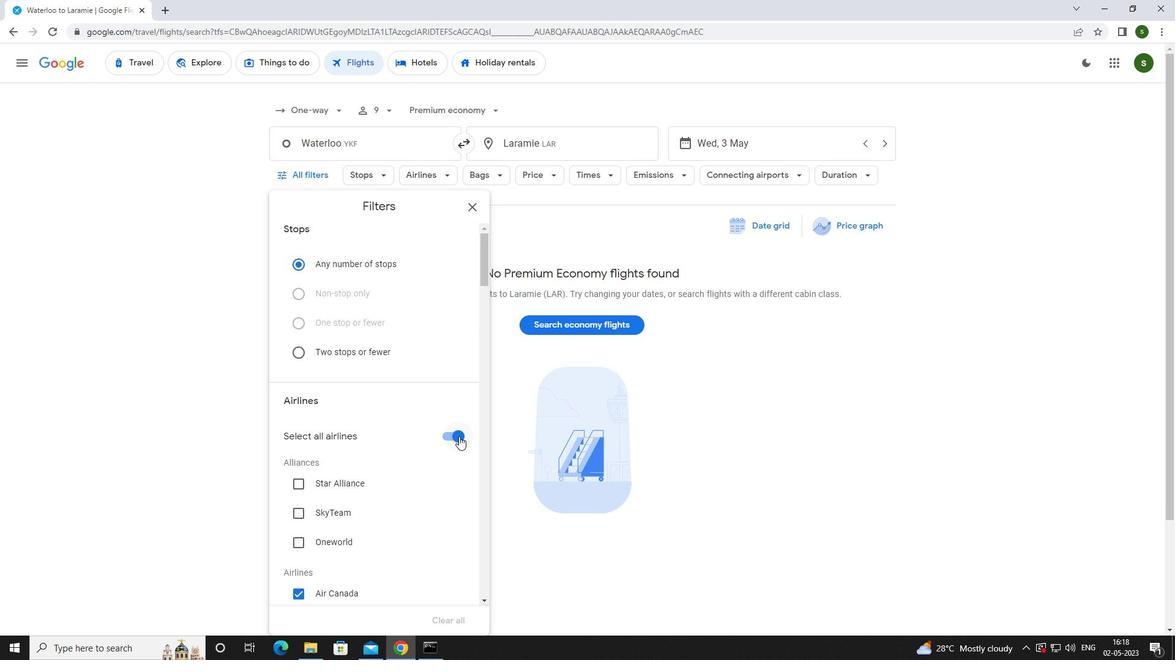 
Action: Mouse moved to (428, 410)
Screenshot: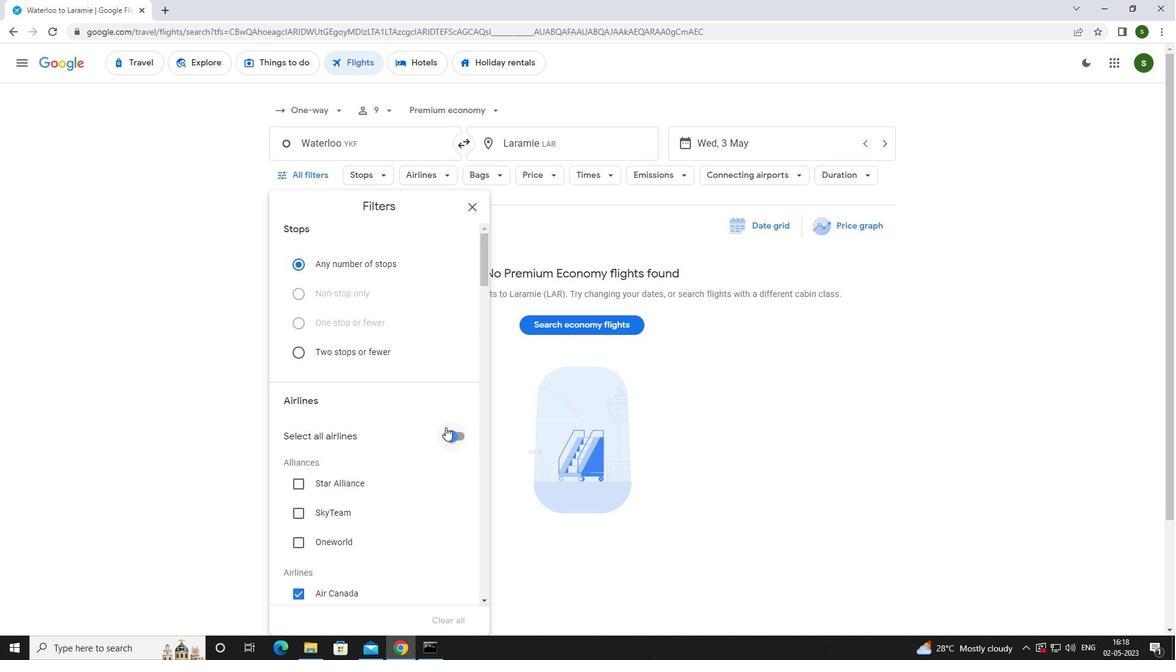 
Action: Mouse scrolled (428, 410) with delta (0, 0)
Screenshot: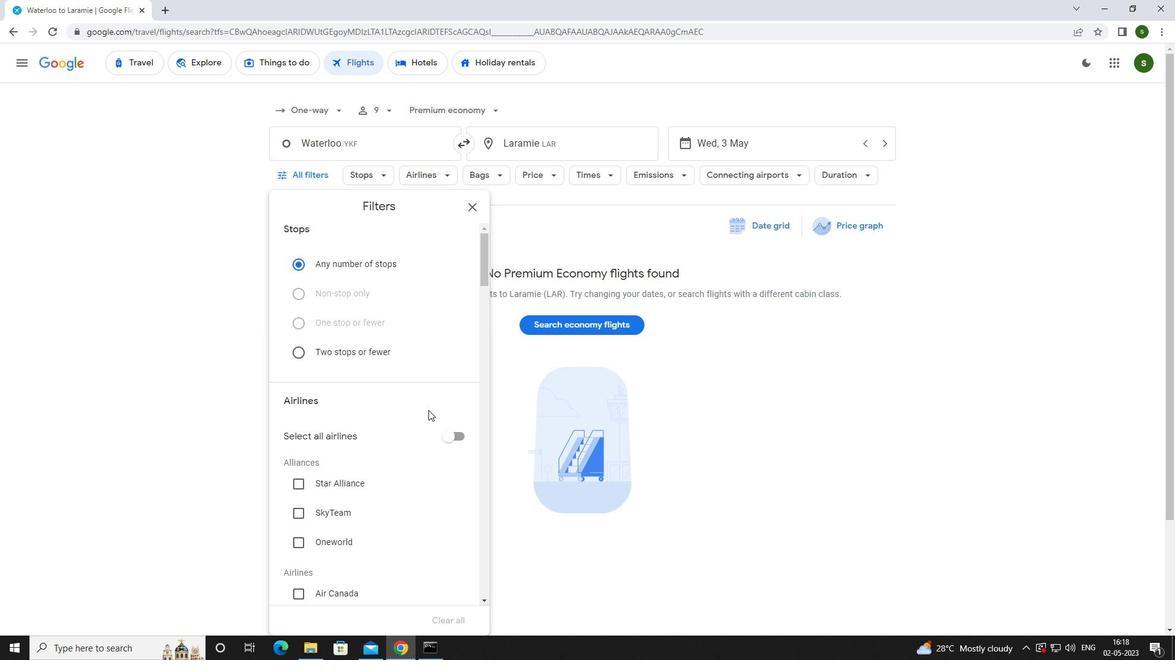 
Action: Mouse scrolled (428, 410) with delta (0, 0)
Screenshot: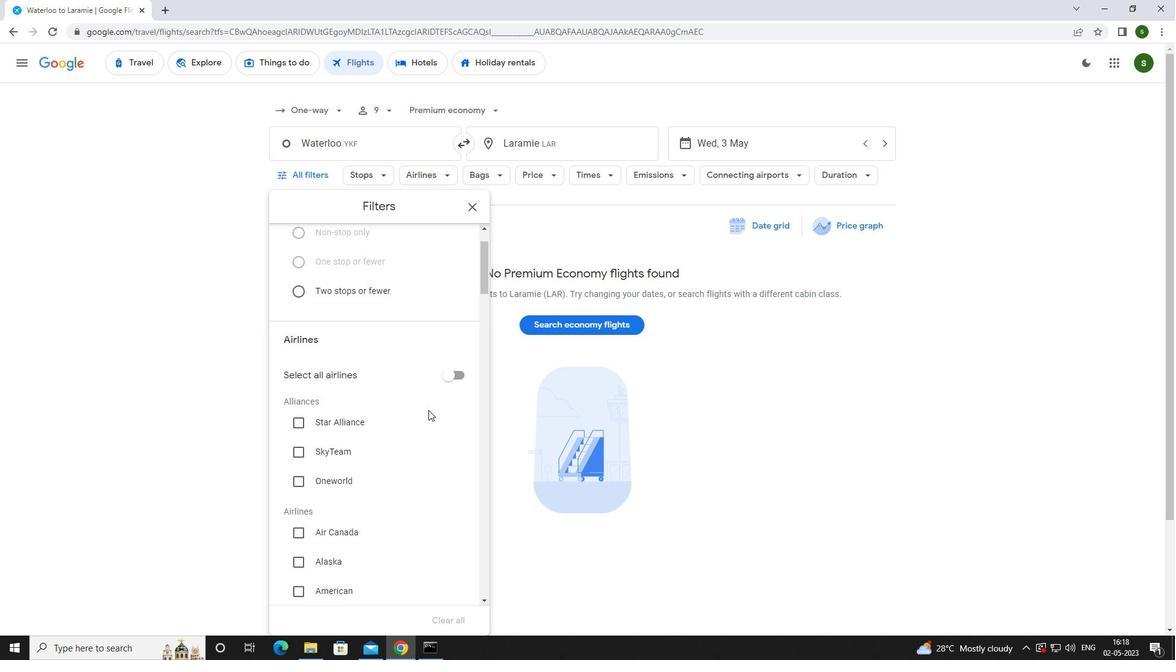 
Action: Mouse scrolled (428, 410) with delta (0, 0)
Screenshot: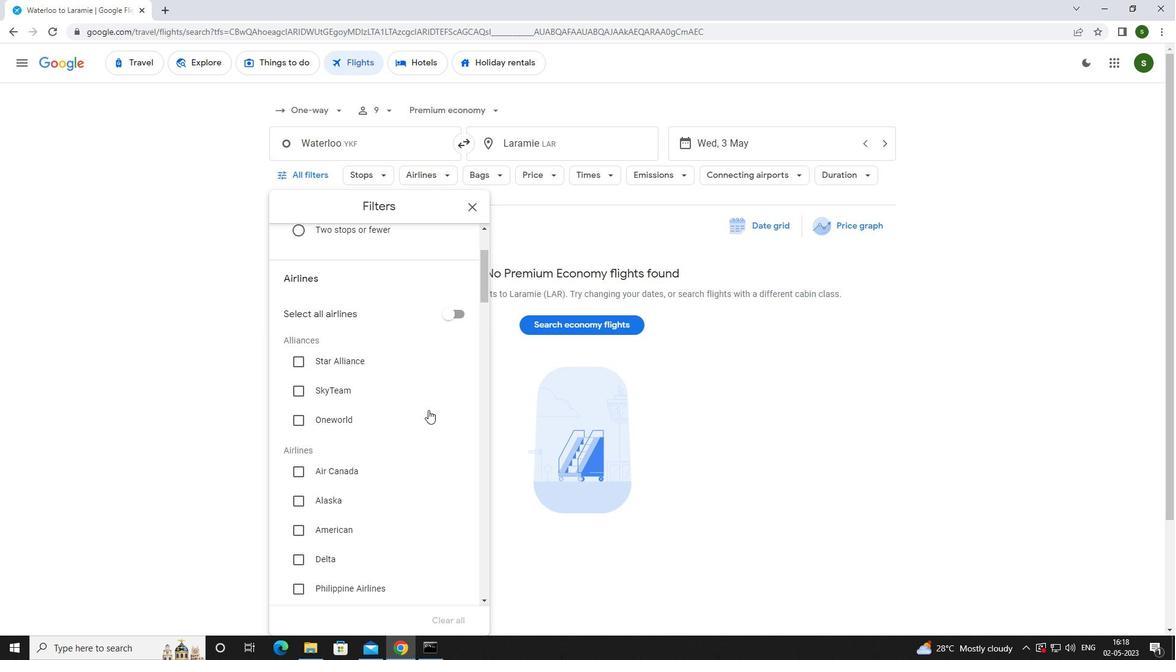 
Action: Mouse scrolled (428, 410) with delta (0, 0)
Screenshot: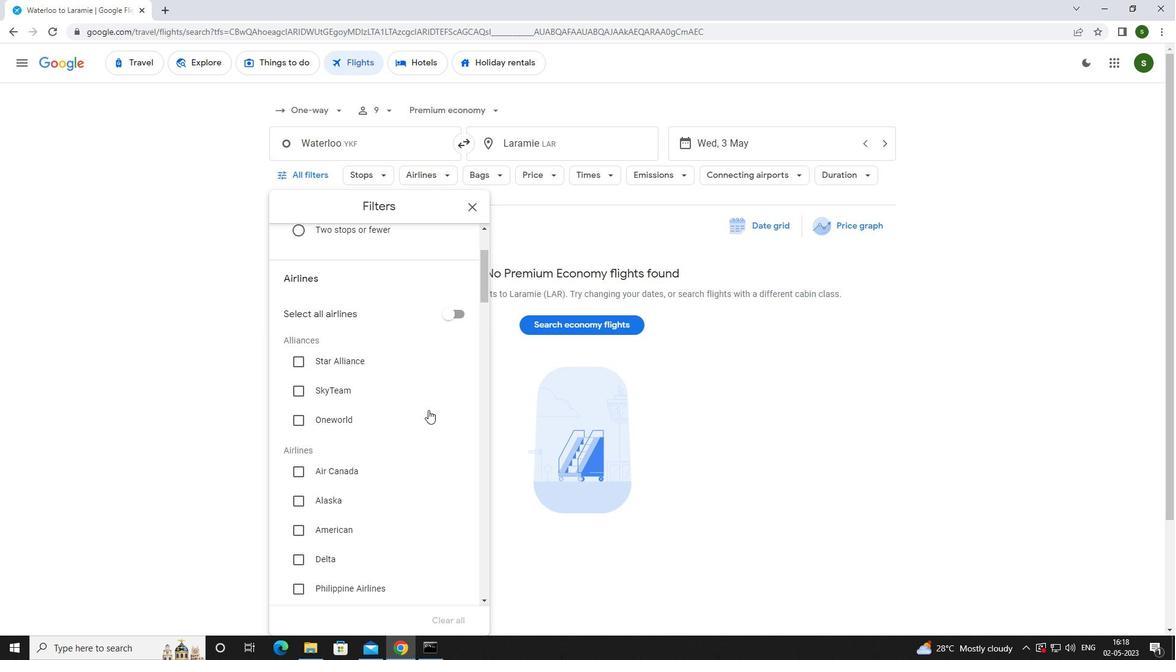 
Action: Mouse moved to (339, 409)
Screenshot: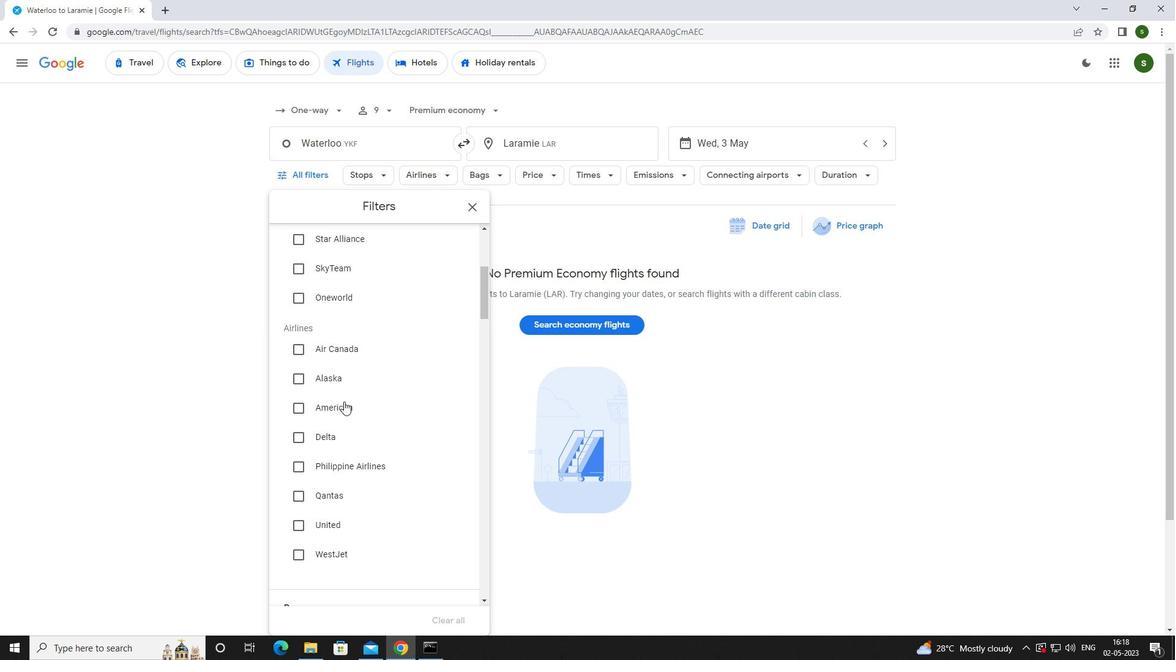 
Action: Mouse pressed left at (339, 409)
Screenshot: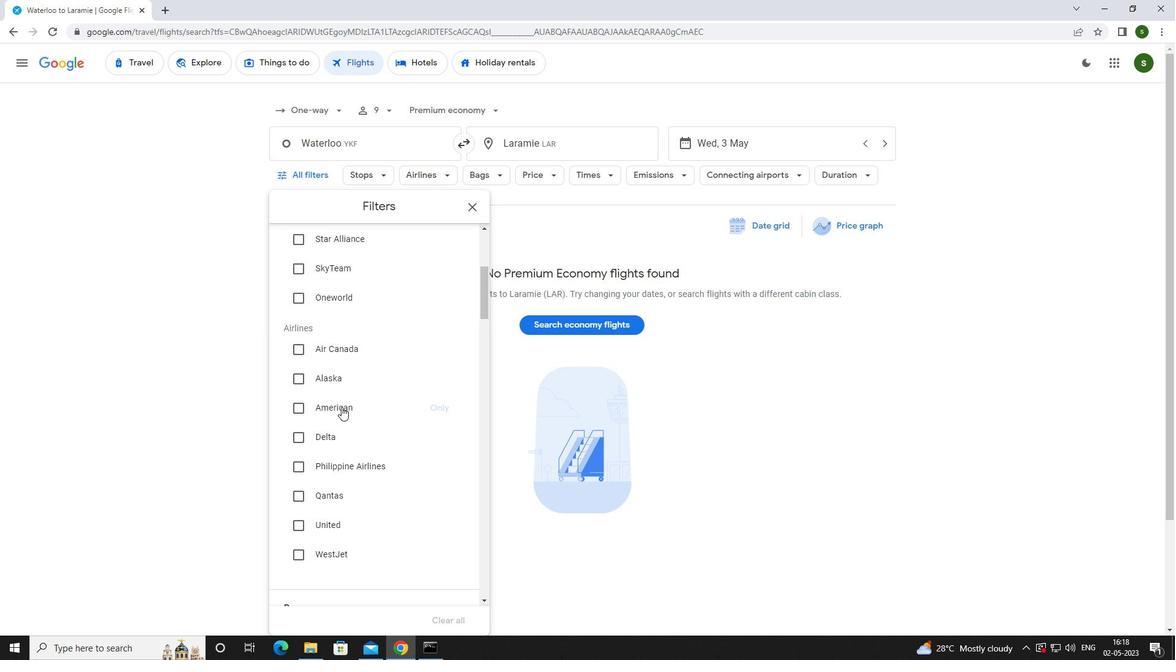 
Action: Mouse scrolled (339, 408) with delta (0, 0)
Screenshot: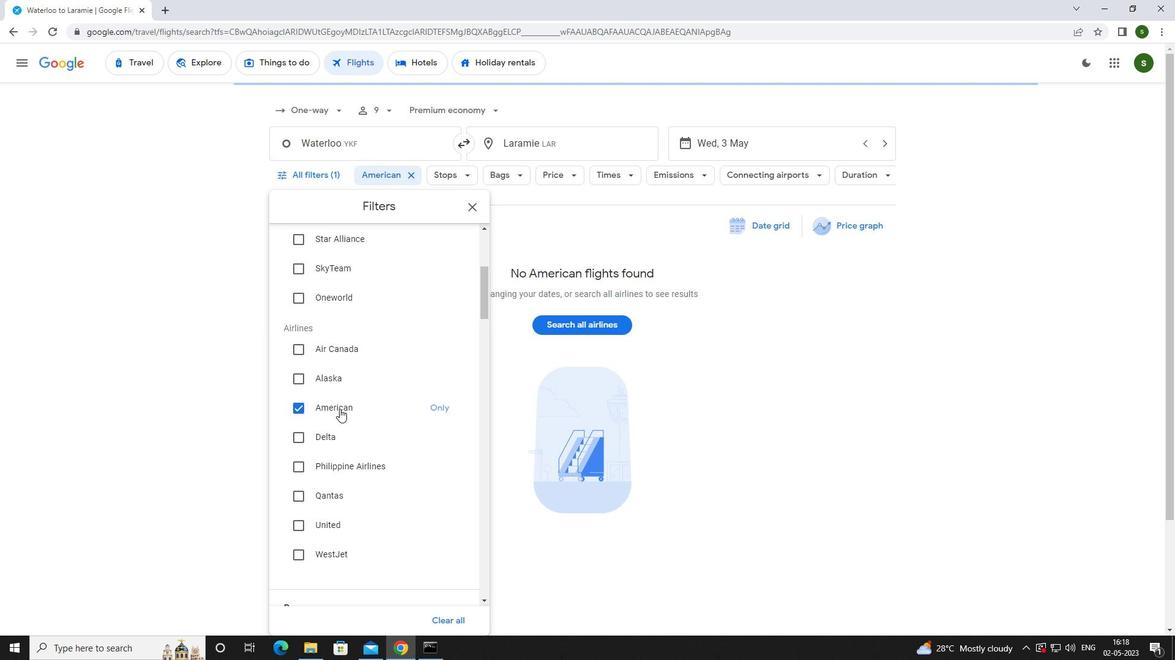 
Action: Mouse scrolled (339, 408) with delta (0, 0)
Screenshot: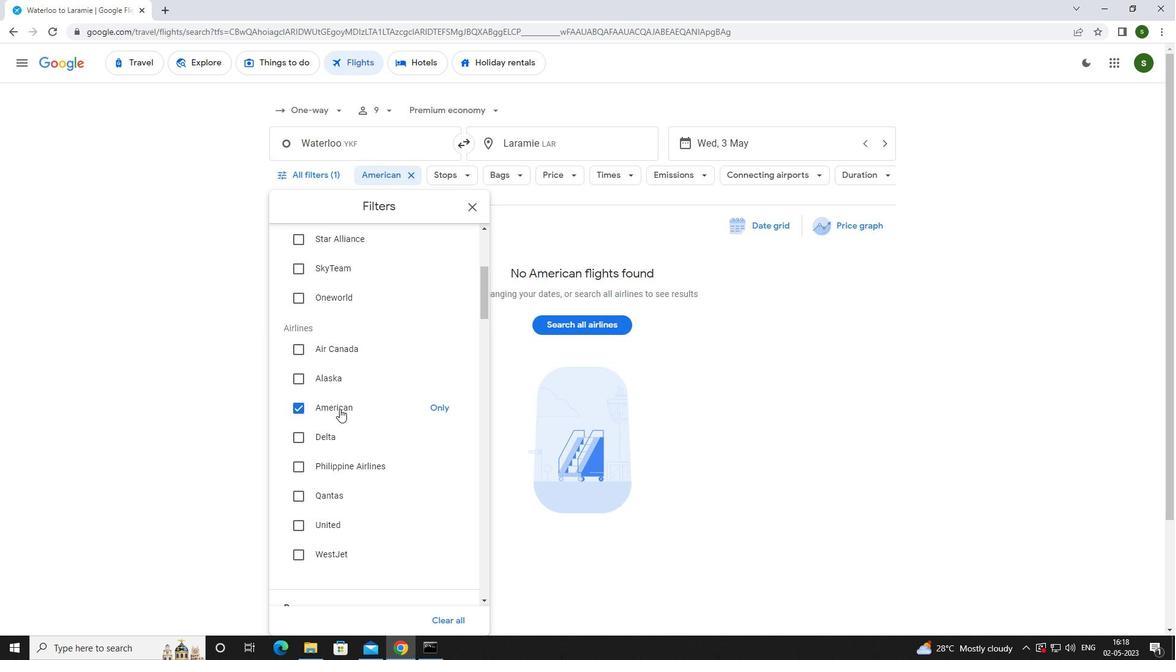 
Action: Mouse scrolled (339, 408) with delta (0, 0)
Screenshot: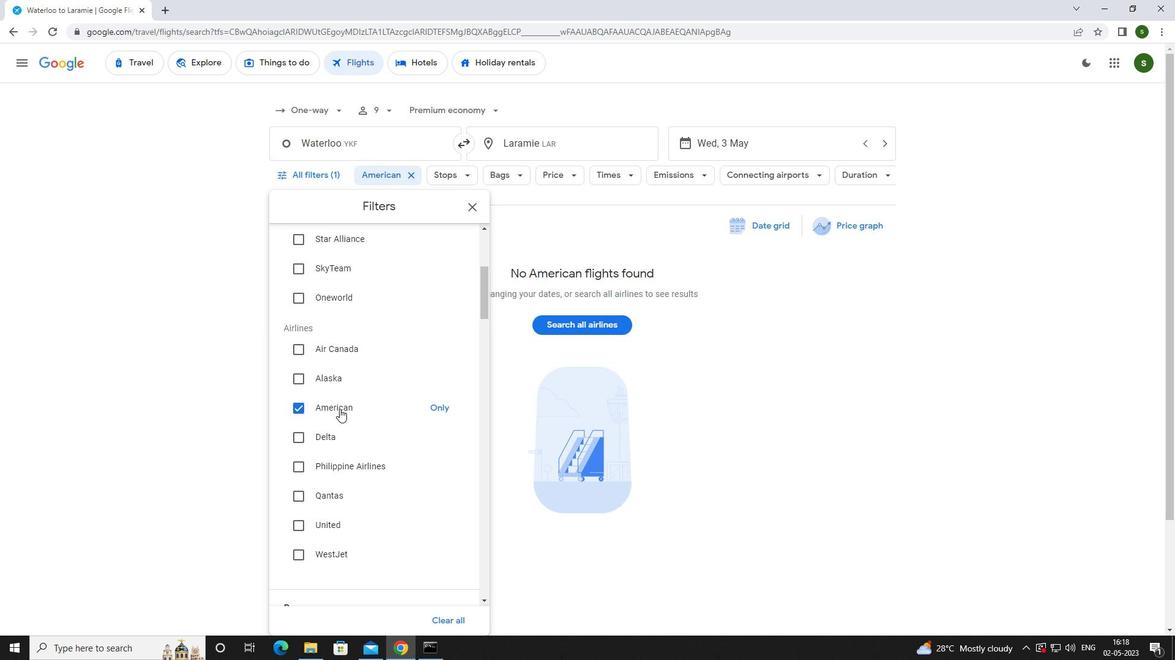 
Action: Mouse moved to (452, 457)
Screenshot: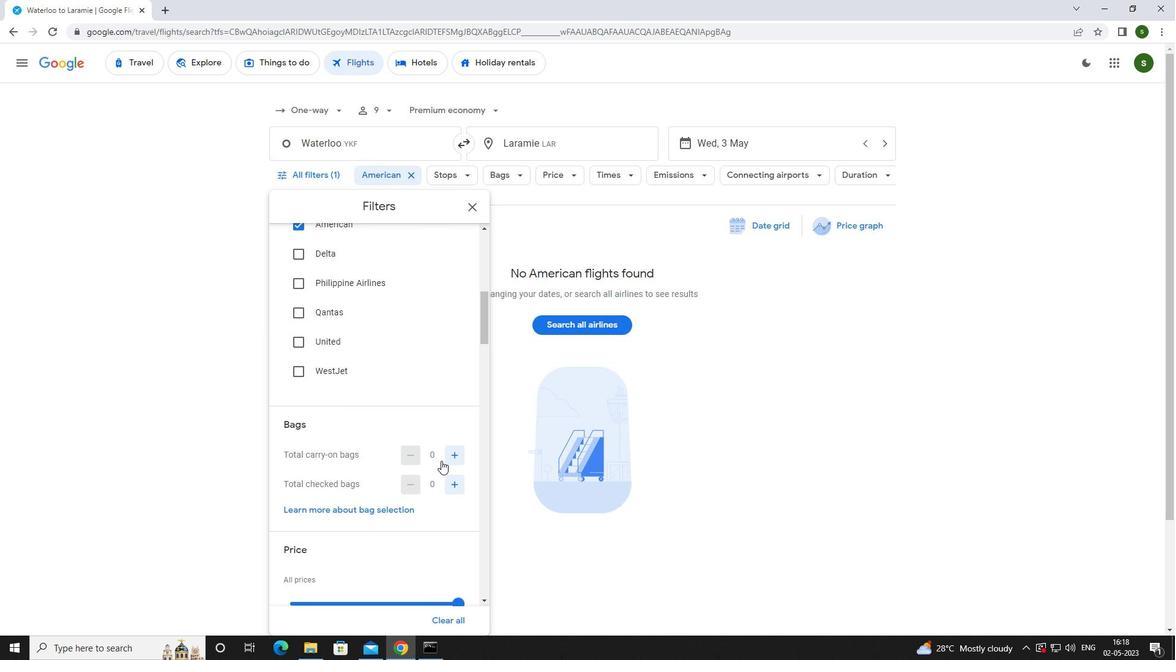 
Action: Mouse pressed left at (452, 457)
Screenshot: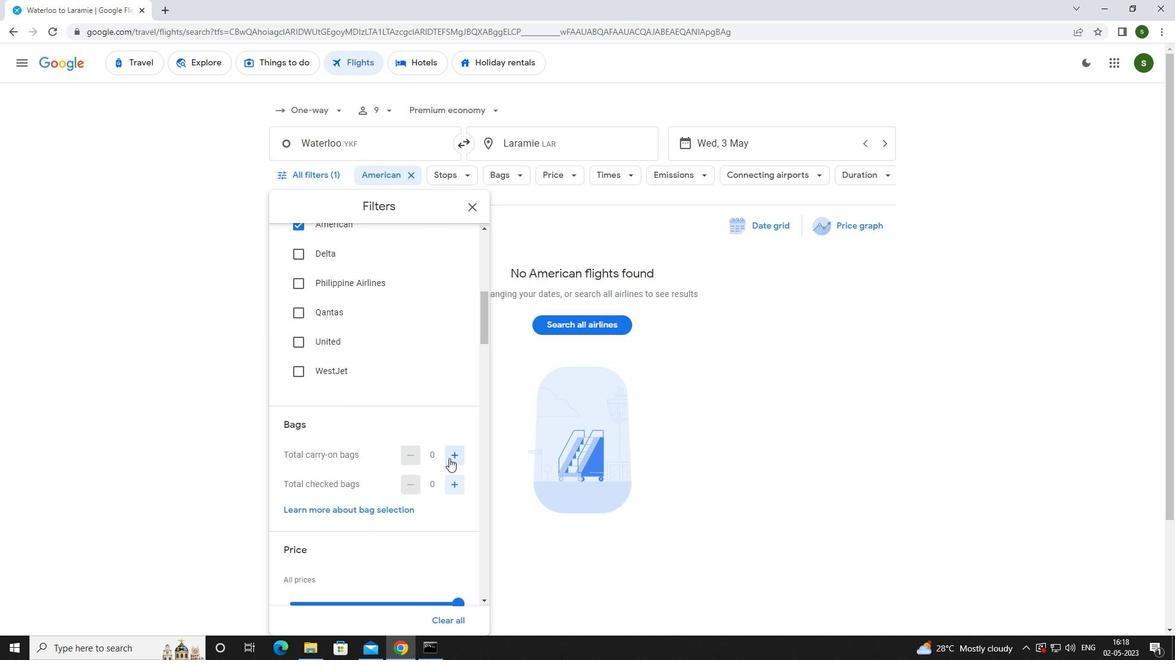 
Action: Mouse pressed left at (452, 457)
Screenshot: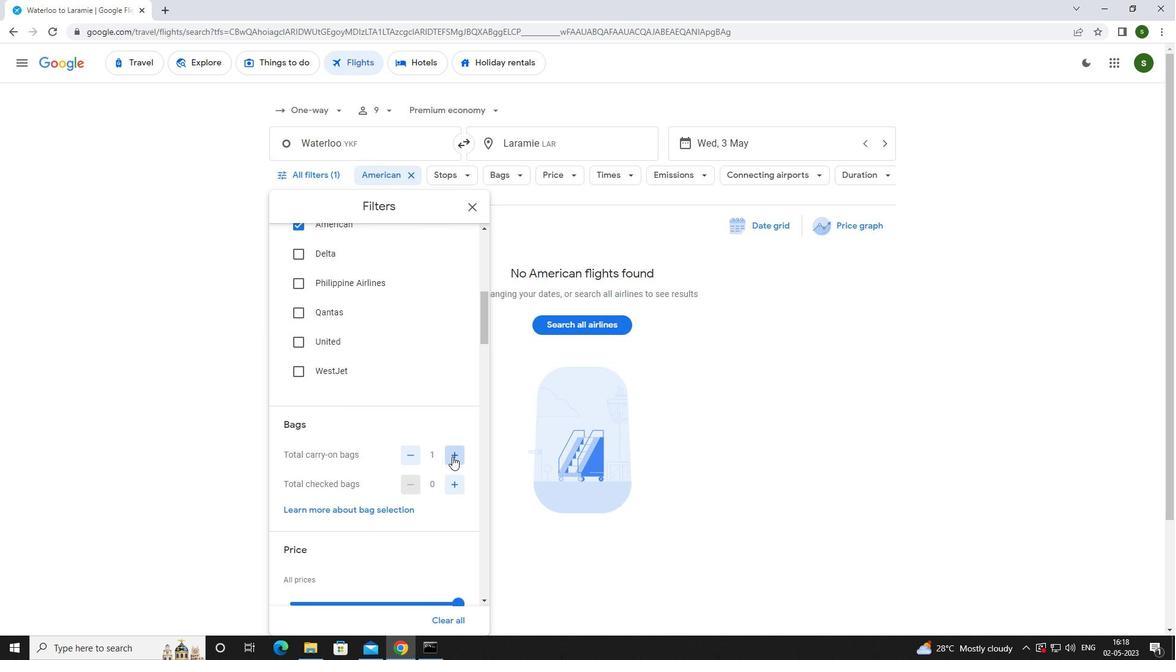 
Action: Mouse moved to (451, 457)
Screenshot: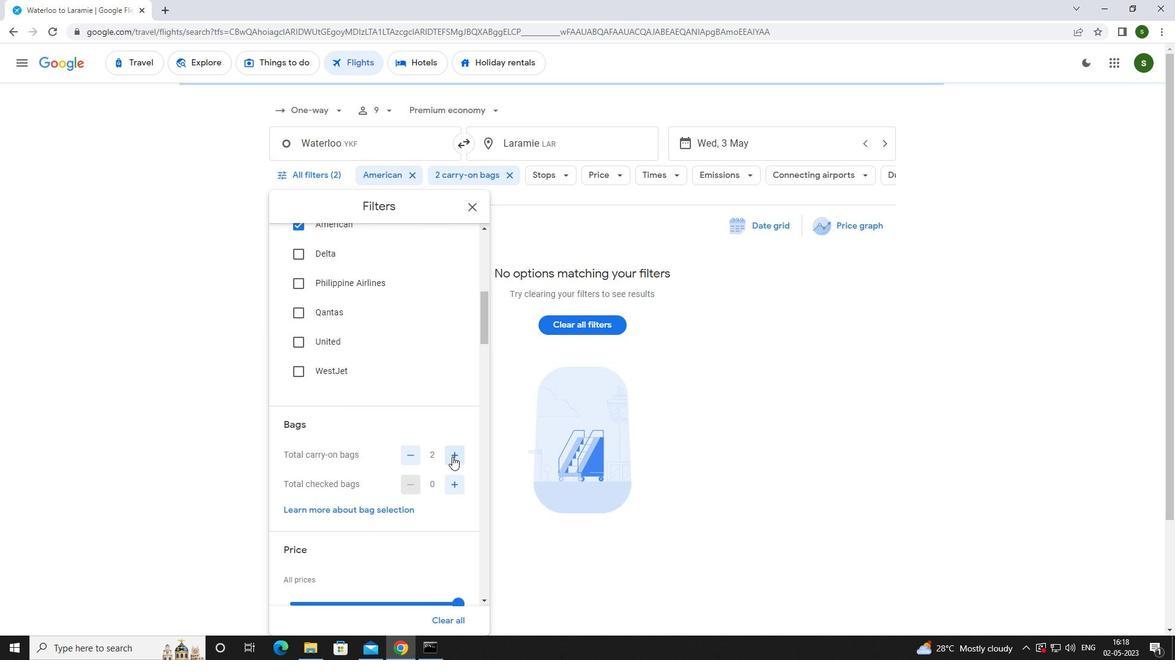 
Action: Mouse scrolled (451, 456) with delta (0, 0)
Screenshot: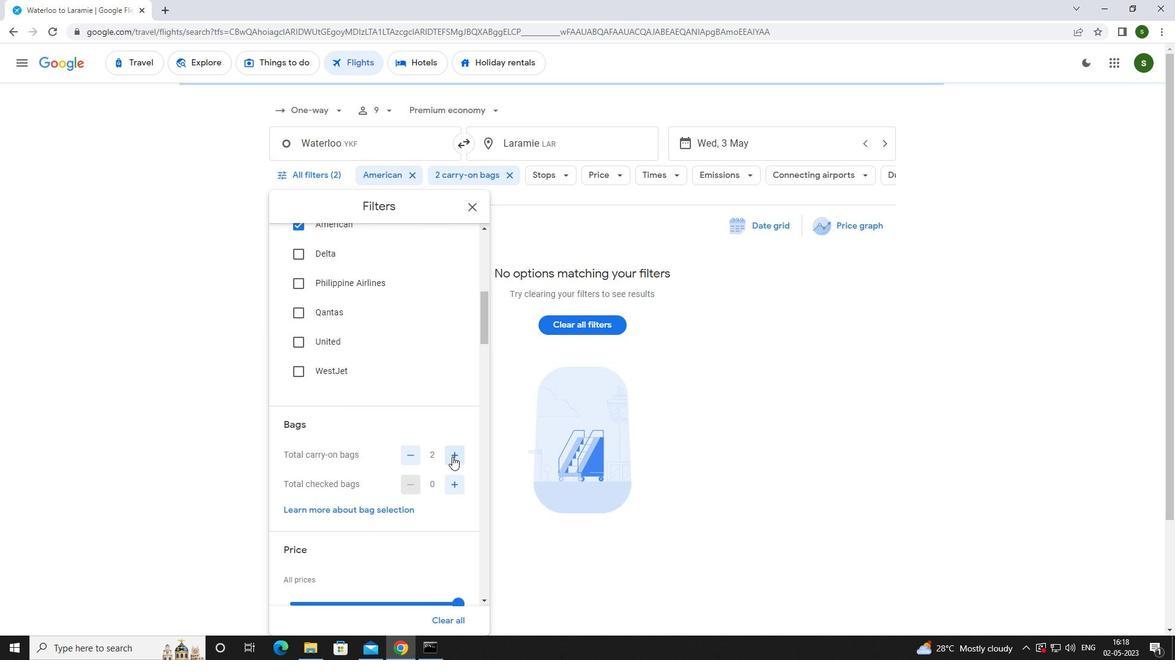 
Action: Mouse scrolled (451, 456) with delta (0, 0)
Screenshot: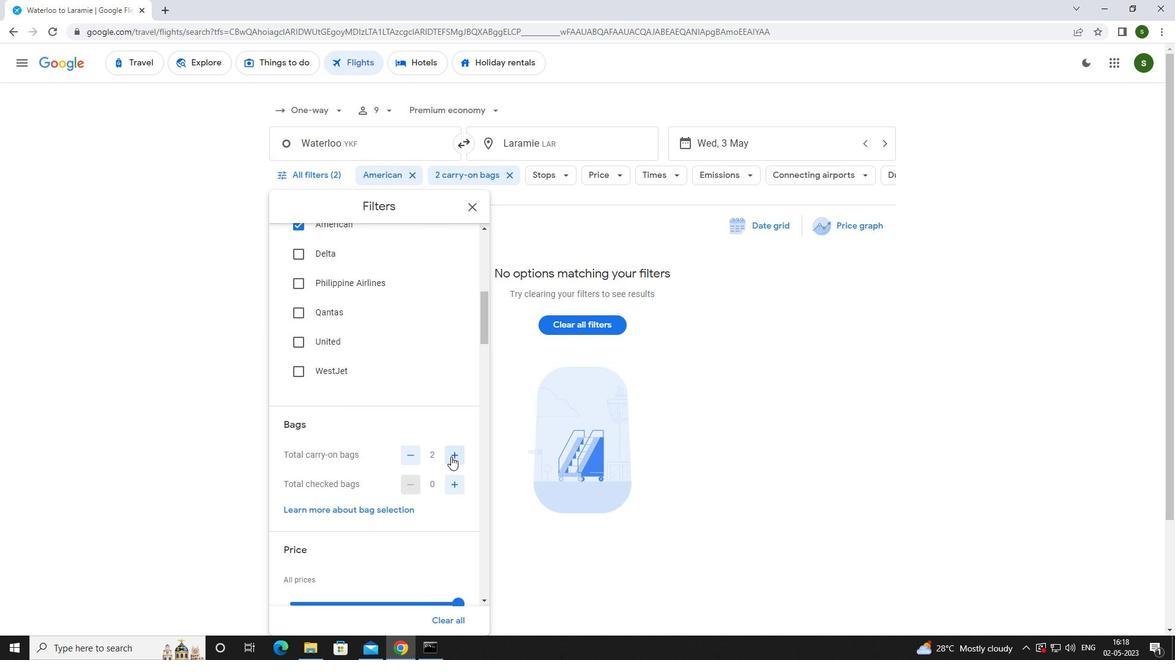 
Action: Mouse moved to (459, 481)
Screenshot: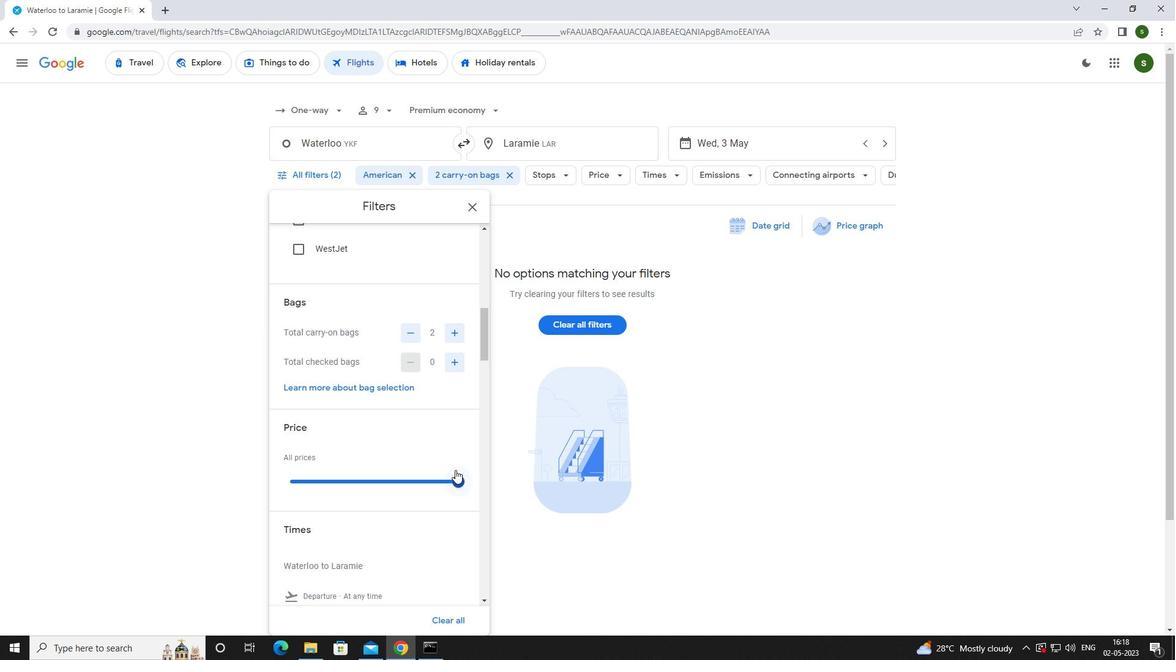 
Action: Mouse pressed left at (459, 481)
Screenshot: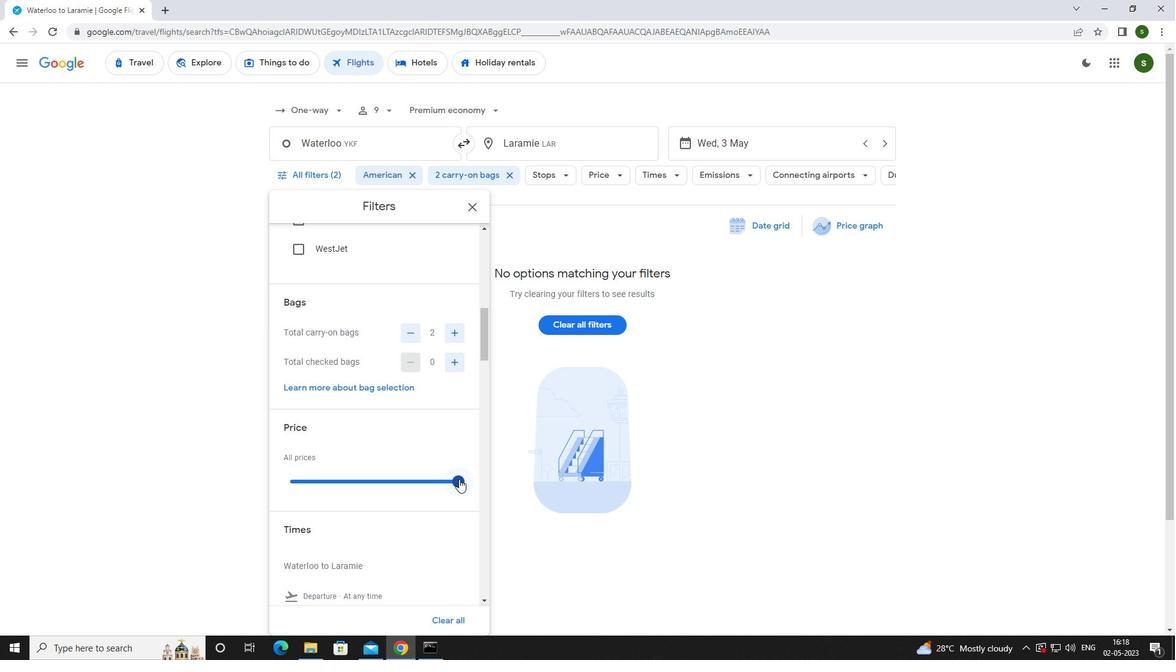 
Action: Mouse moved to (458, 482)
Screenshot: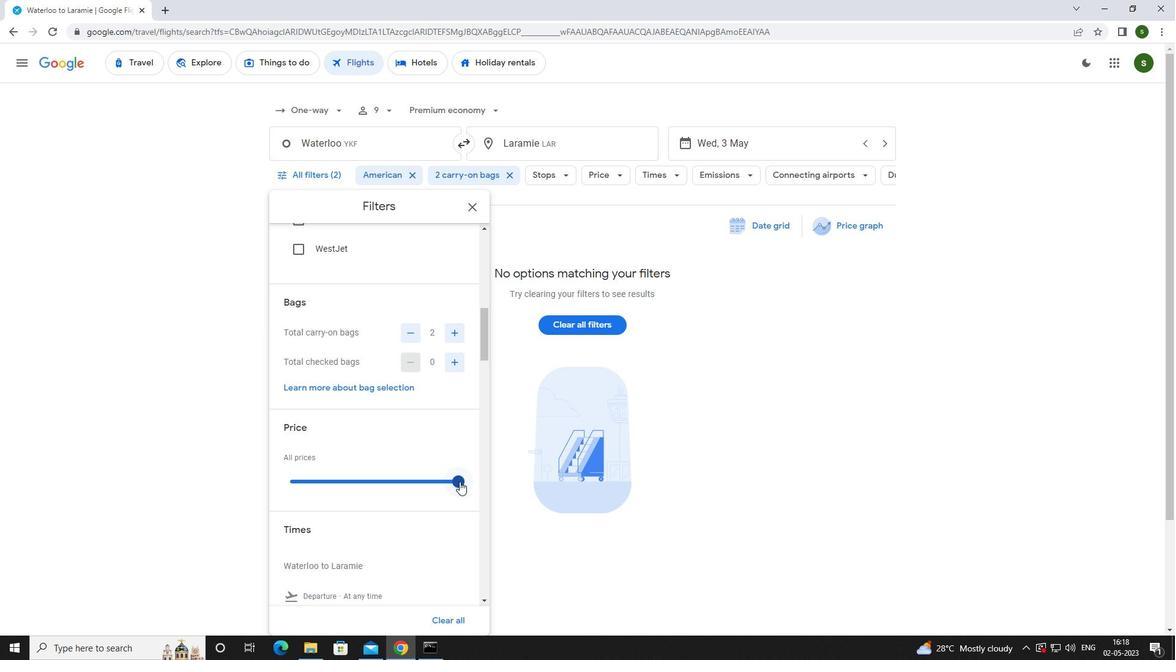 
Action: Mouse scrolled (458, 481) with delta (0, 0)
Screenshot: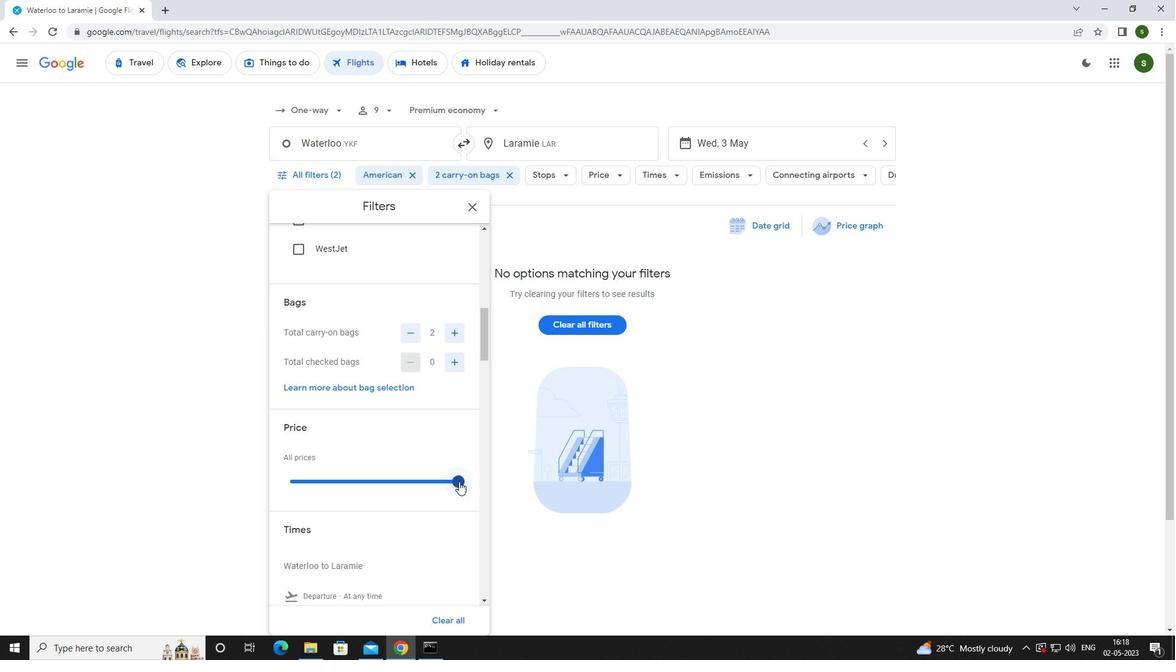 
Action: Mouse scrolled (458, 481) with delta (0, 0)
Screenshot: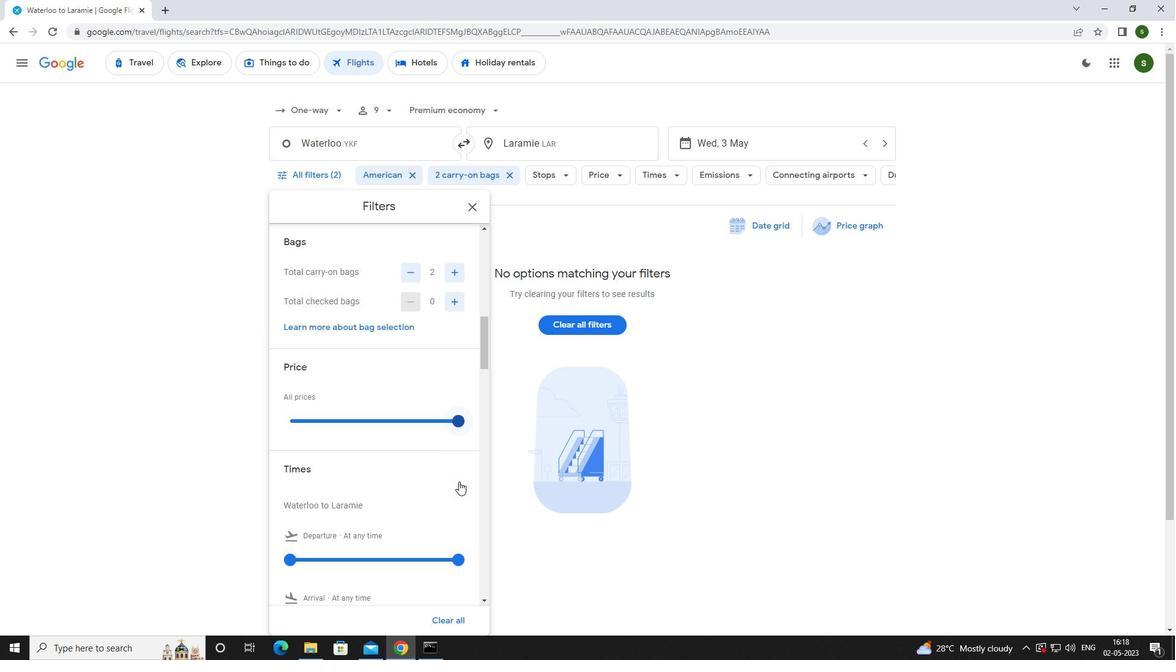 
Action: Mouse moved to (289, 499)
Screenshot: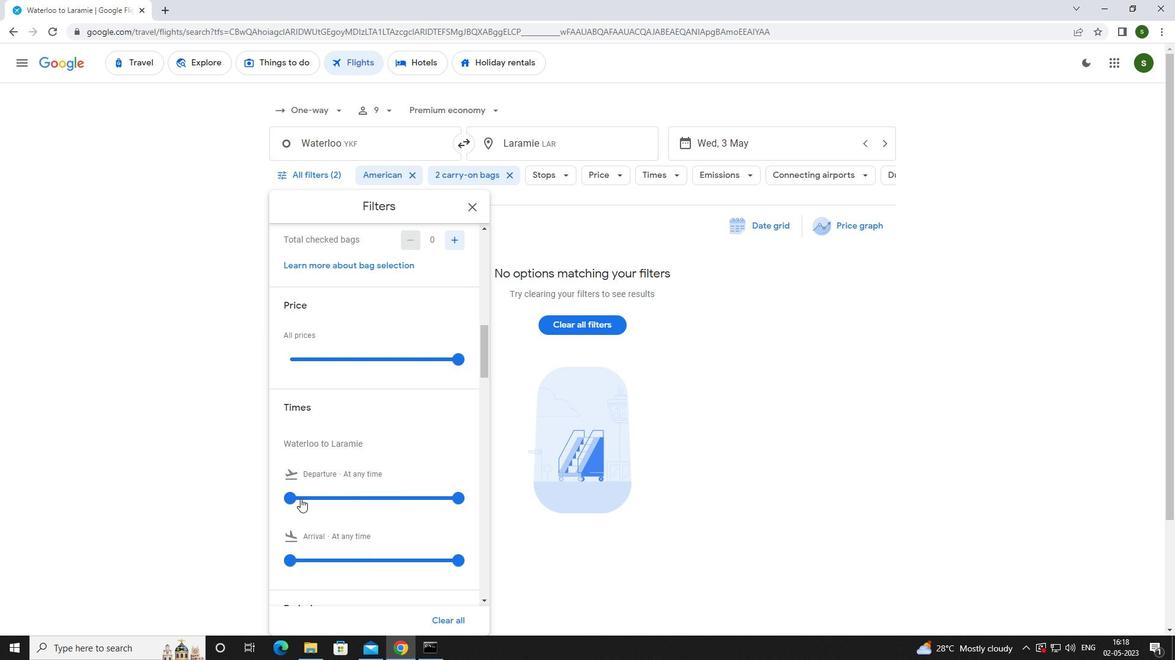 
Action: Mouse pressed left at (289, 499)
Screenshot: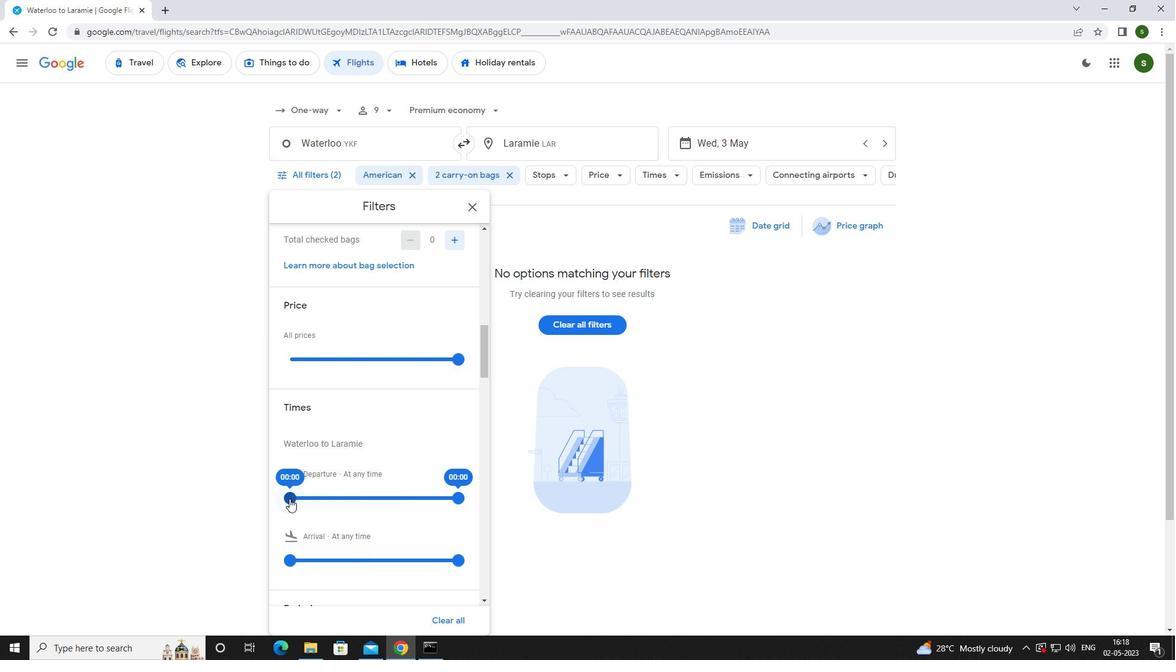 
Action: Mouse moved to (672, 455)
Screenshot: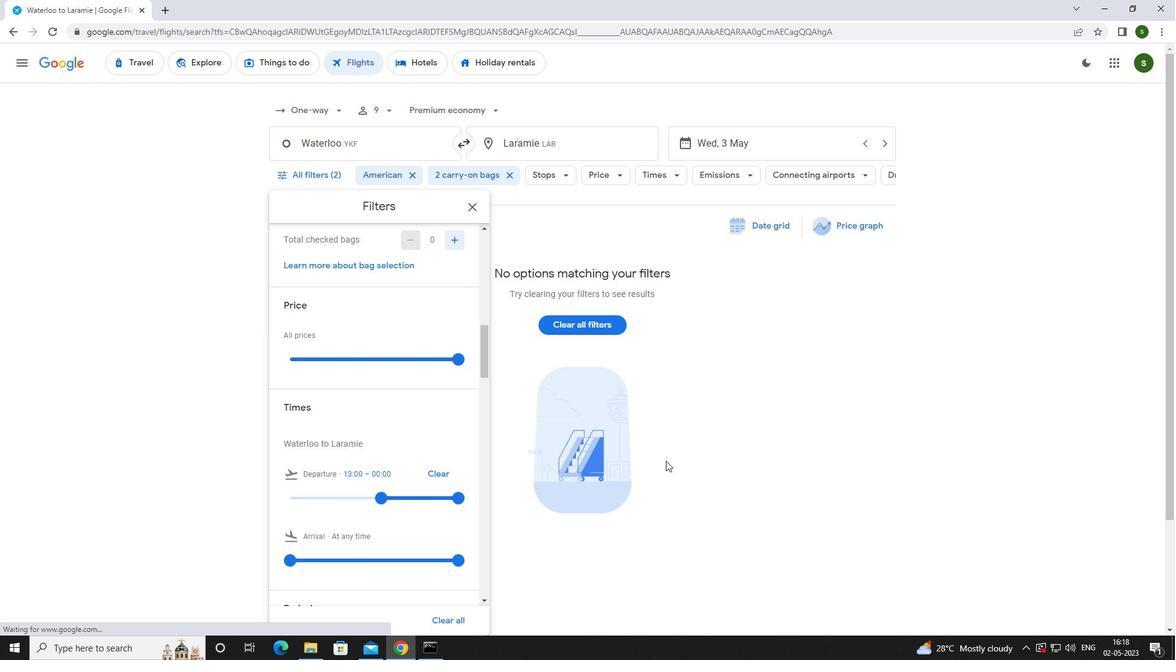 
Action: Mouse pressed left at (672, 455)
Screenshot: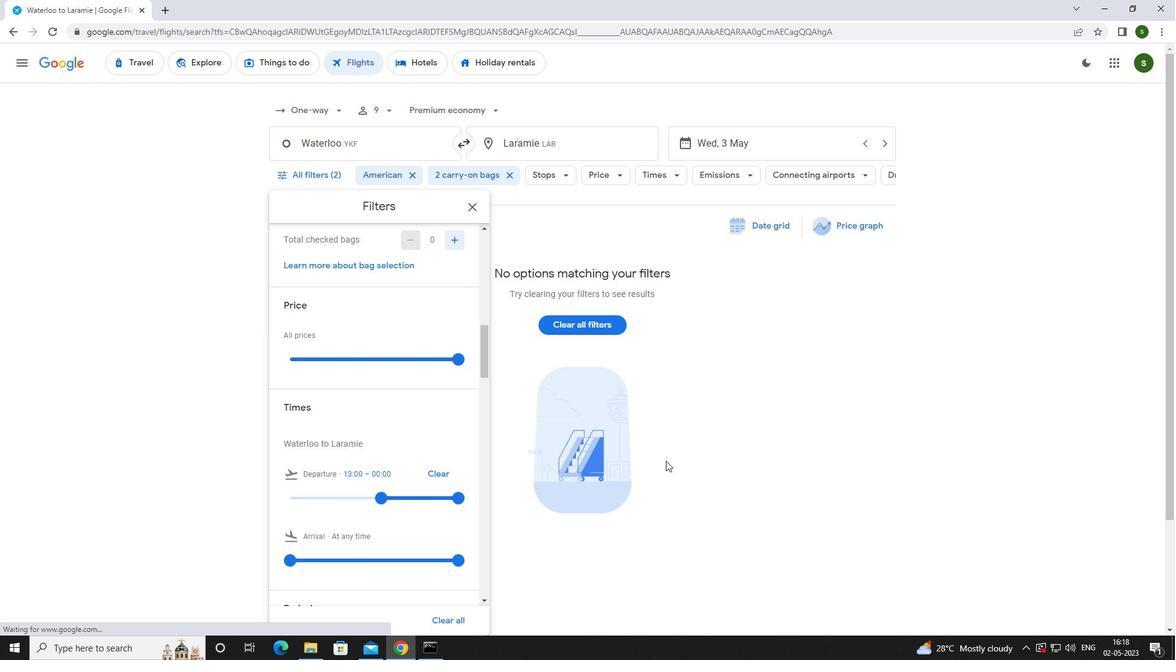 
Action: Mouse moved to (672, 454)
Screenshot: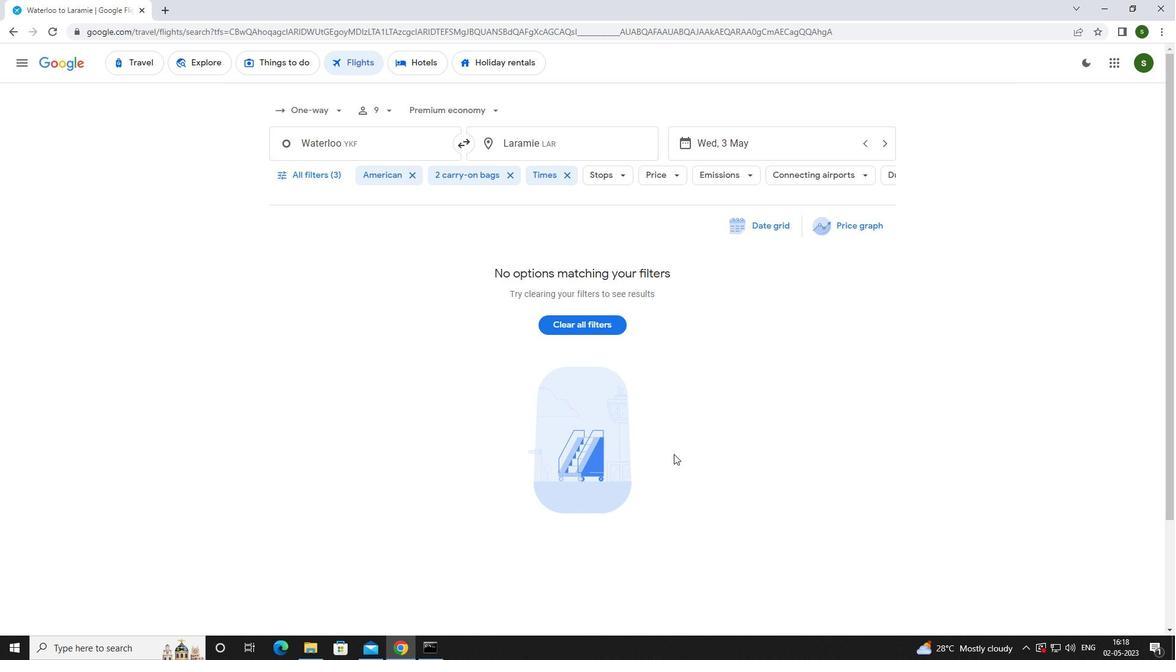 
